 Task: Create a due date automation trigger when advanced on, on the wednesday of the week a card is due add fields with custom field "Resume" set at 11:00 AM.
Action: Mouse moved to (1126, 148)
Screenshot: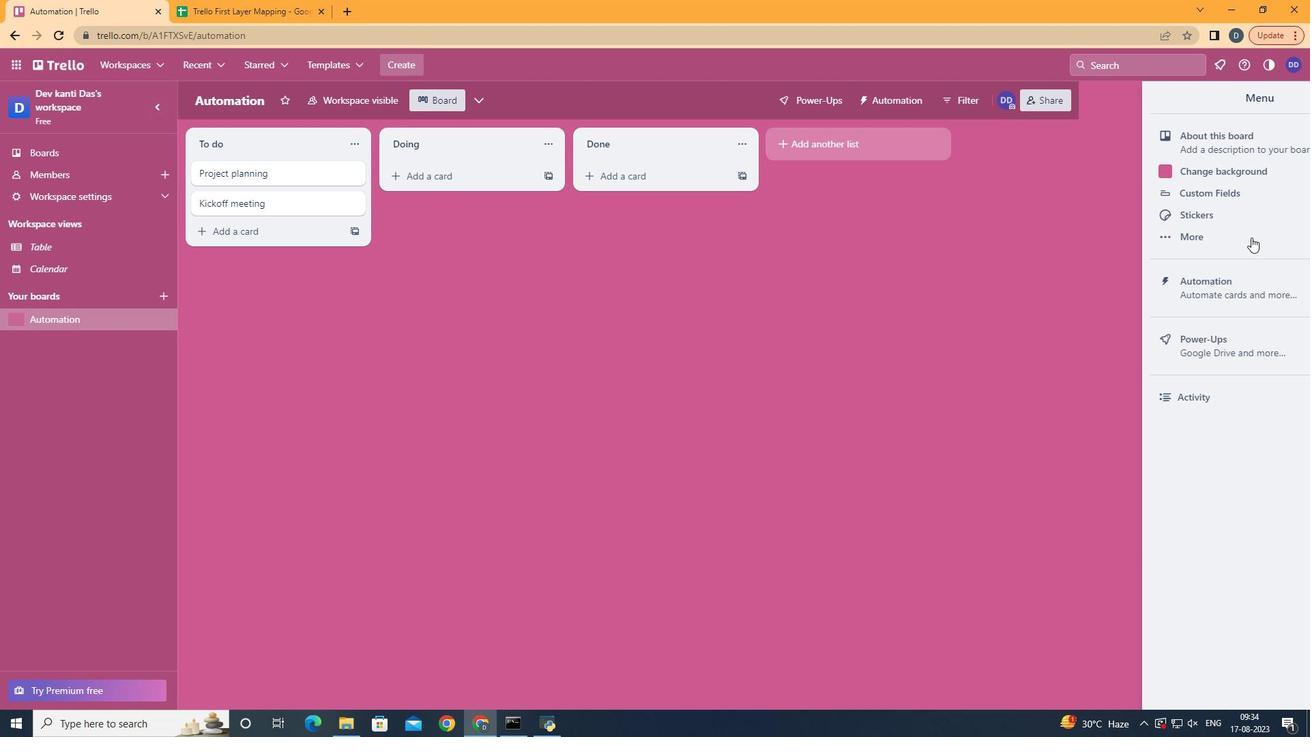 
Action: Mouse pressed left at (1126, 148)
Screenshot: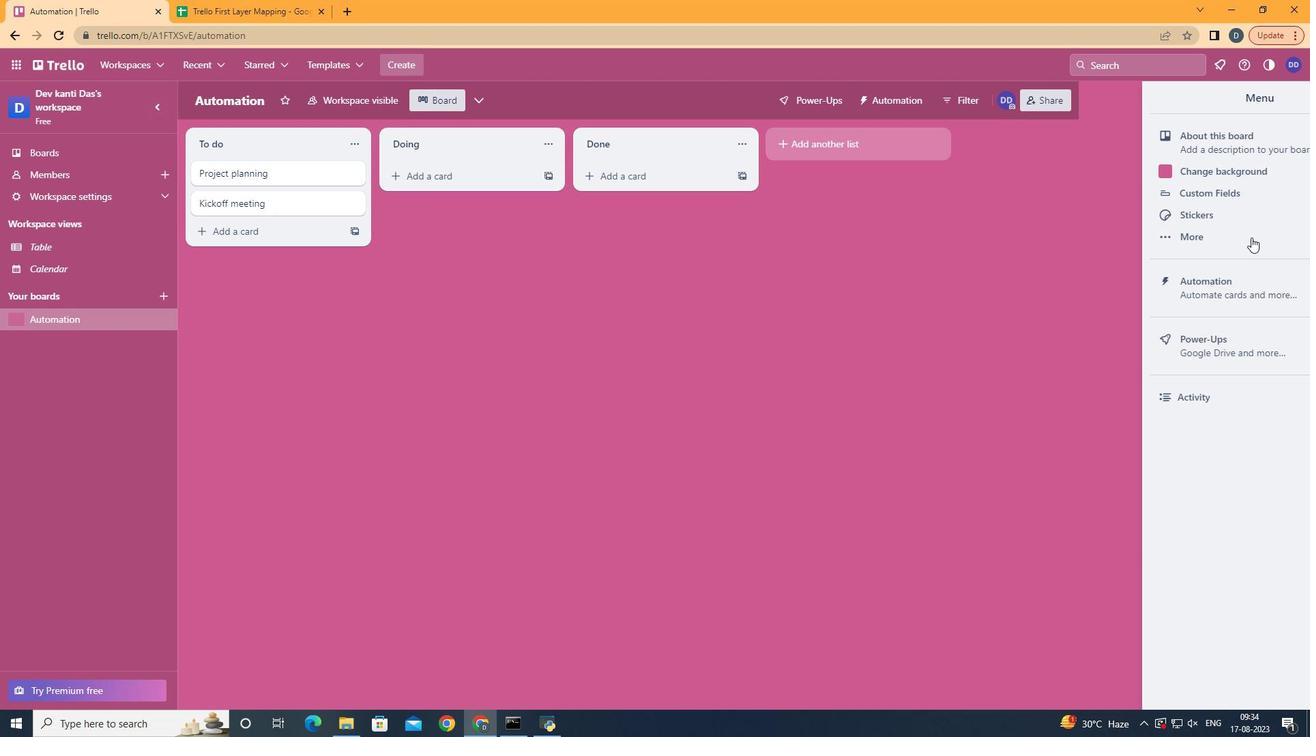 
Action: Mouse moved to (1071, 302)
Screenshot: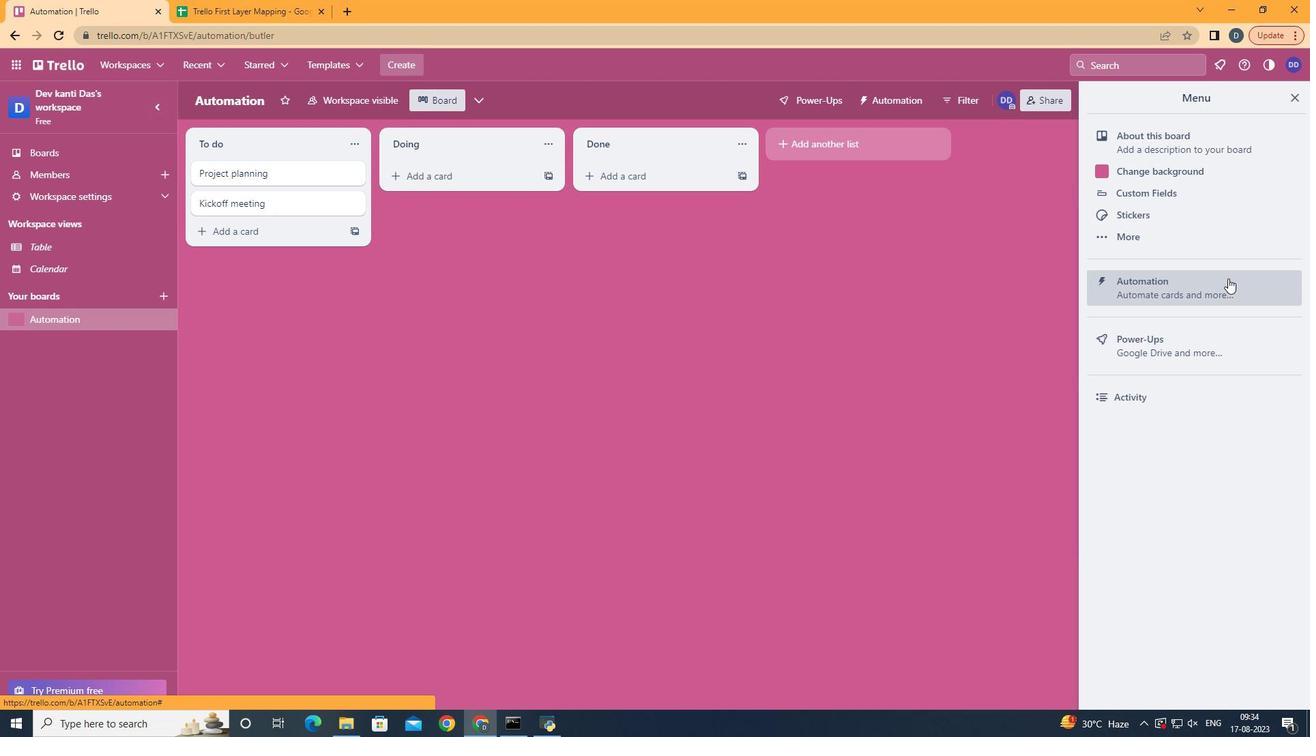 
Action: Mouse pressed left at (1071, 302)
Screenshot: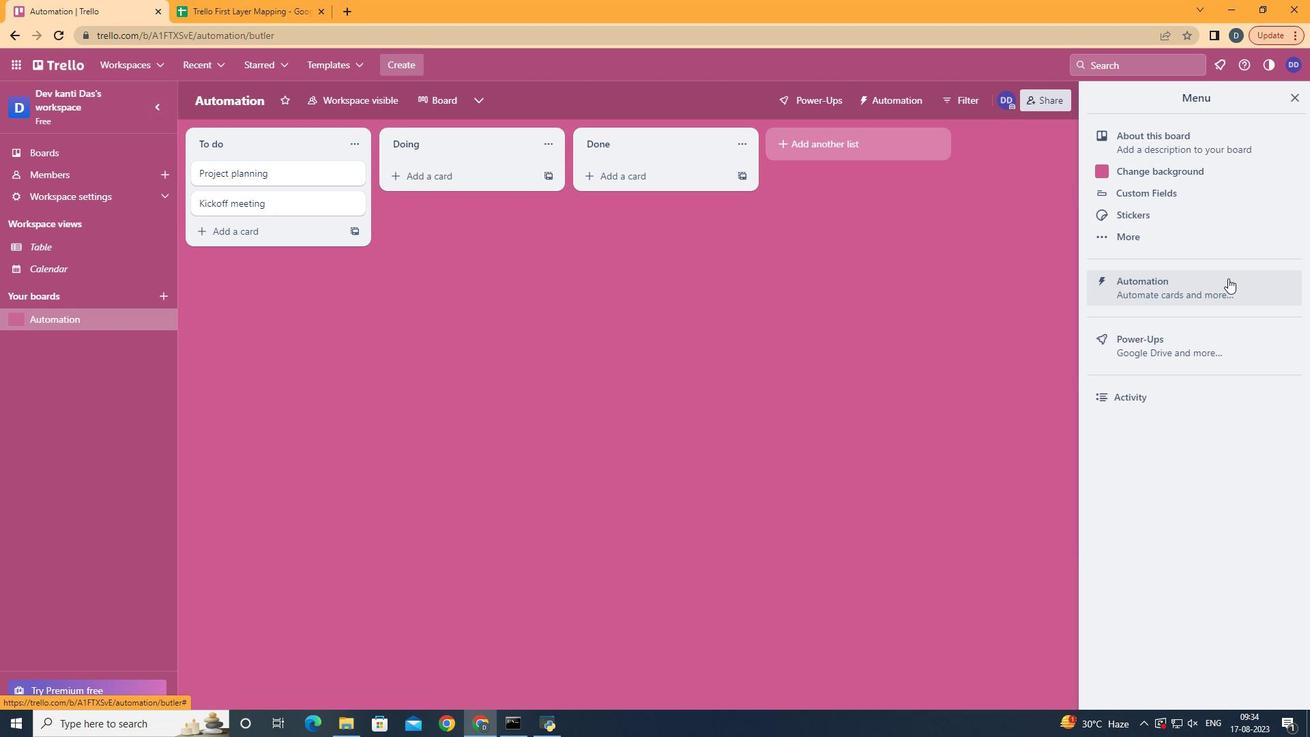 
Action: Mouse moved to (385, 295)
Screenshot: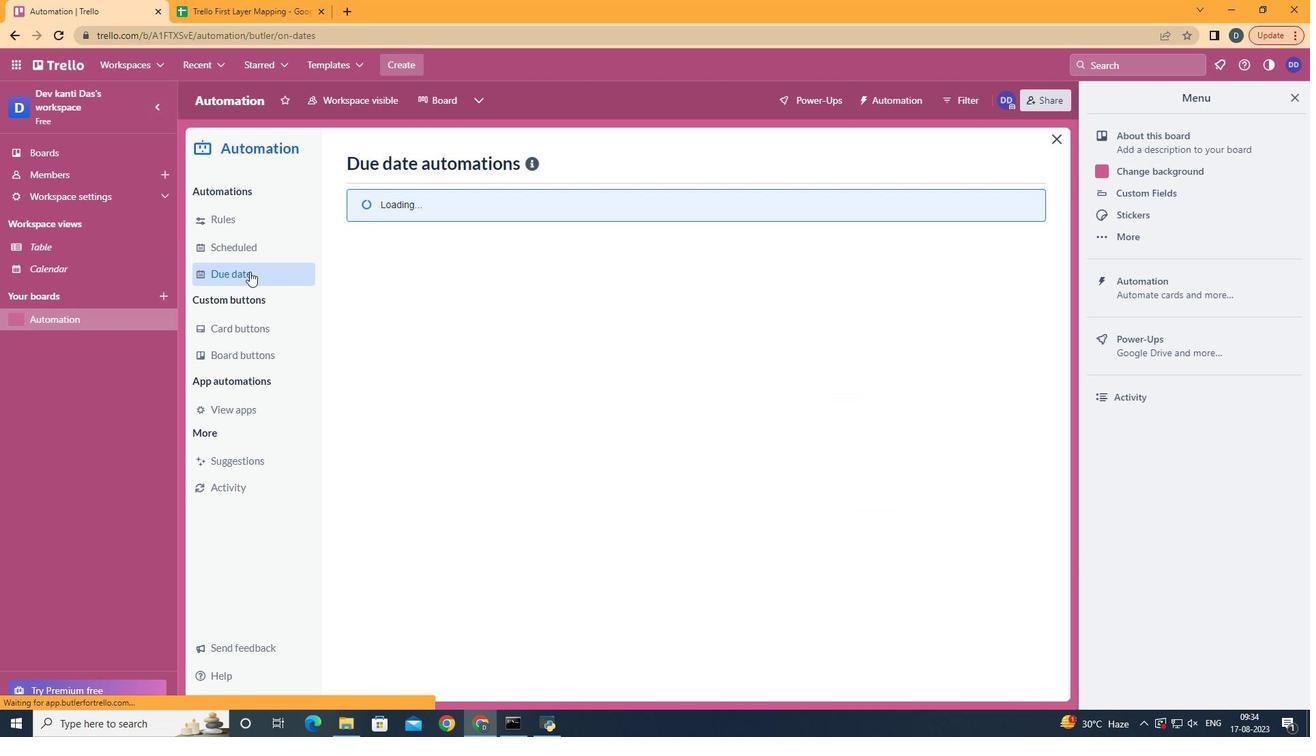 
Action: Mouse pressed left at (385, 295)
Screenshot: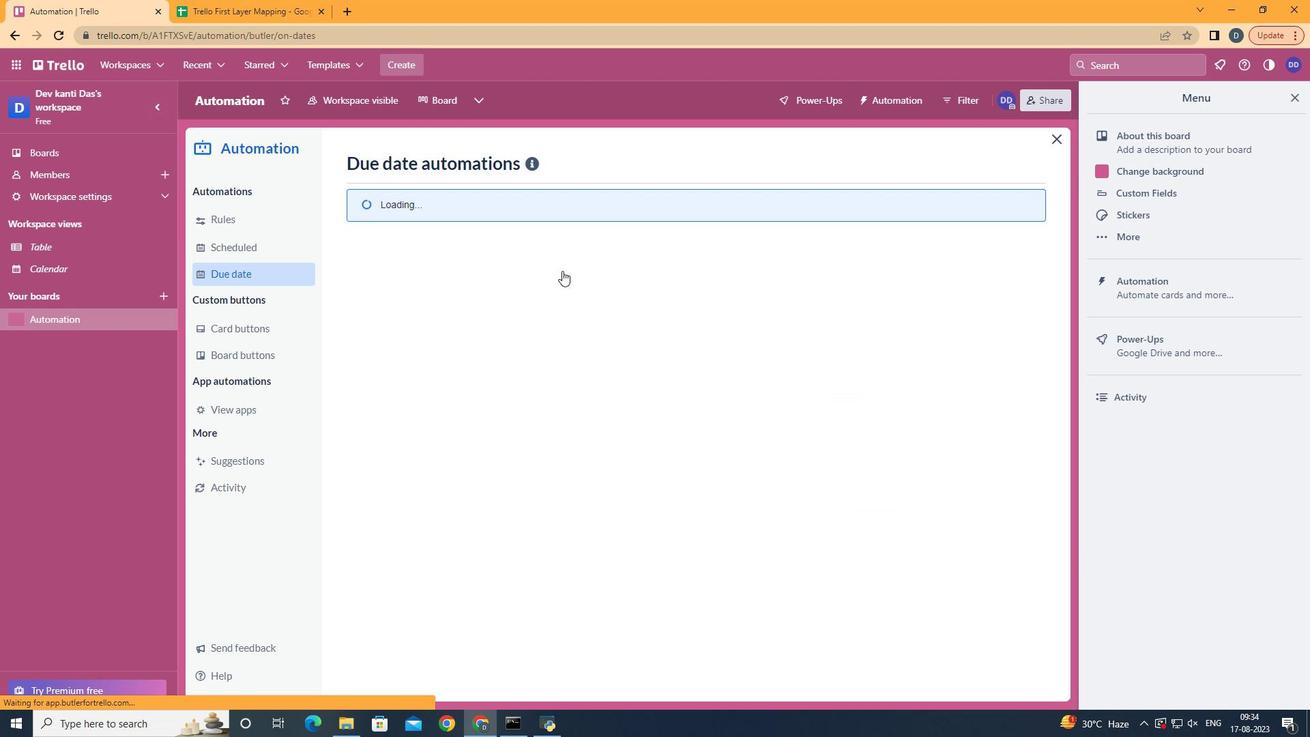 
Action: Mouse moved to (893, 196)
Screenshot: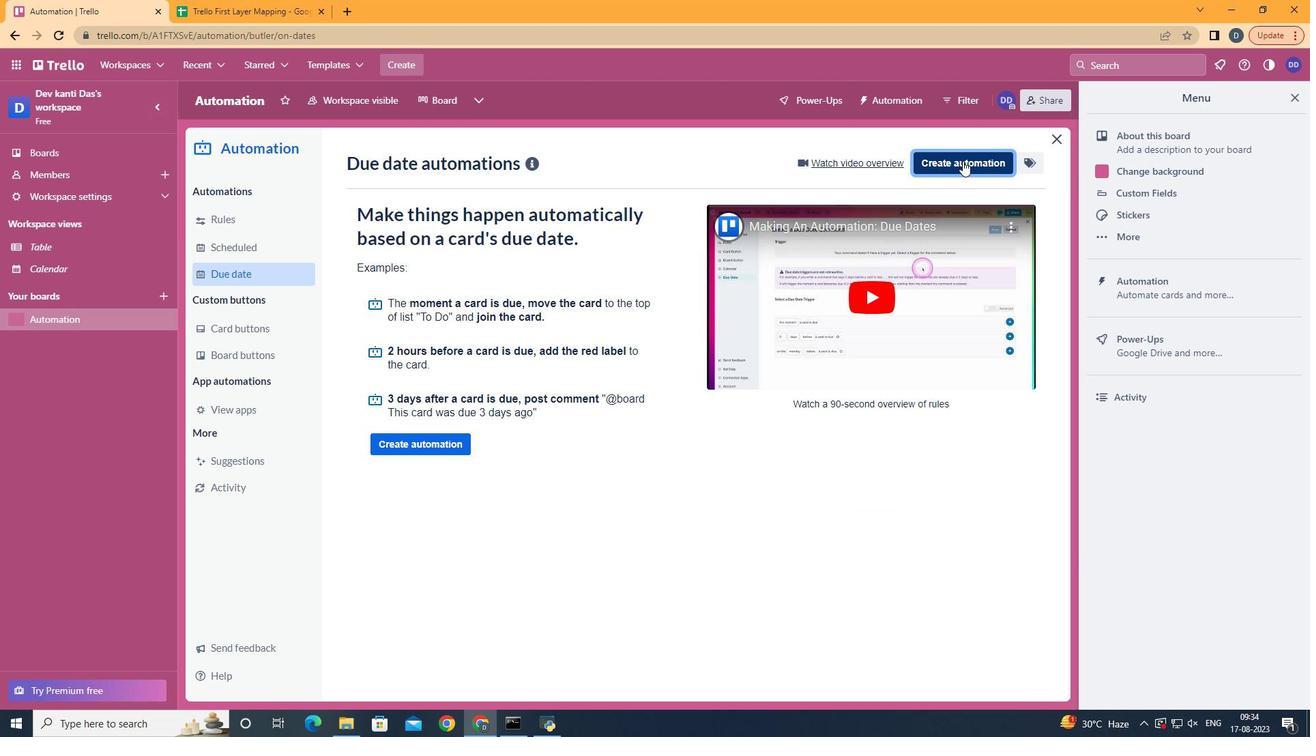 
Action: Mouse pressed left at (893, 196)
Screenshot: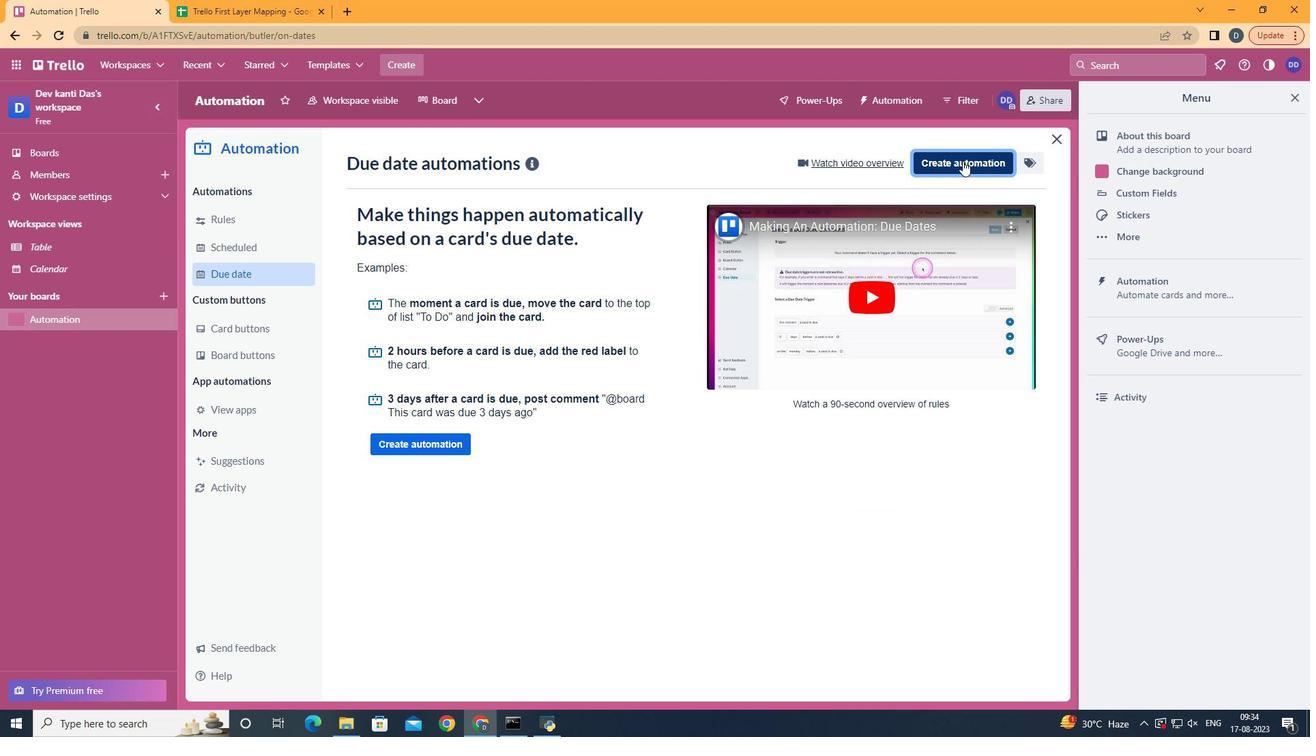 
Action: Mouse moved to (698, 314)
Screenshot: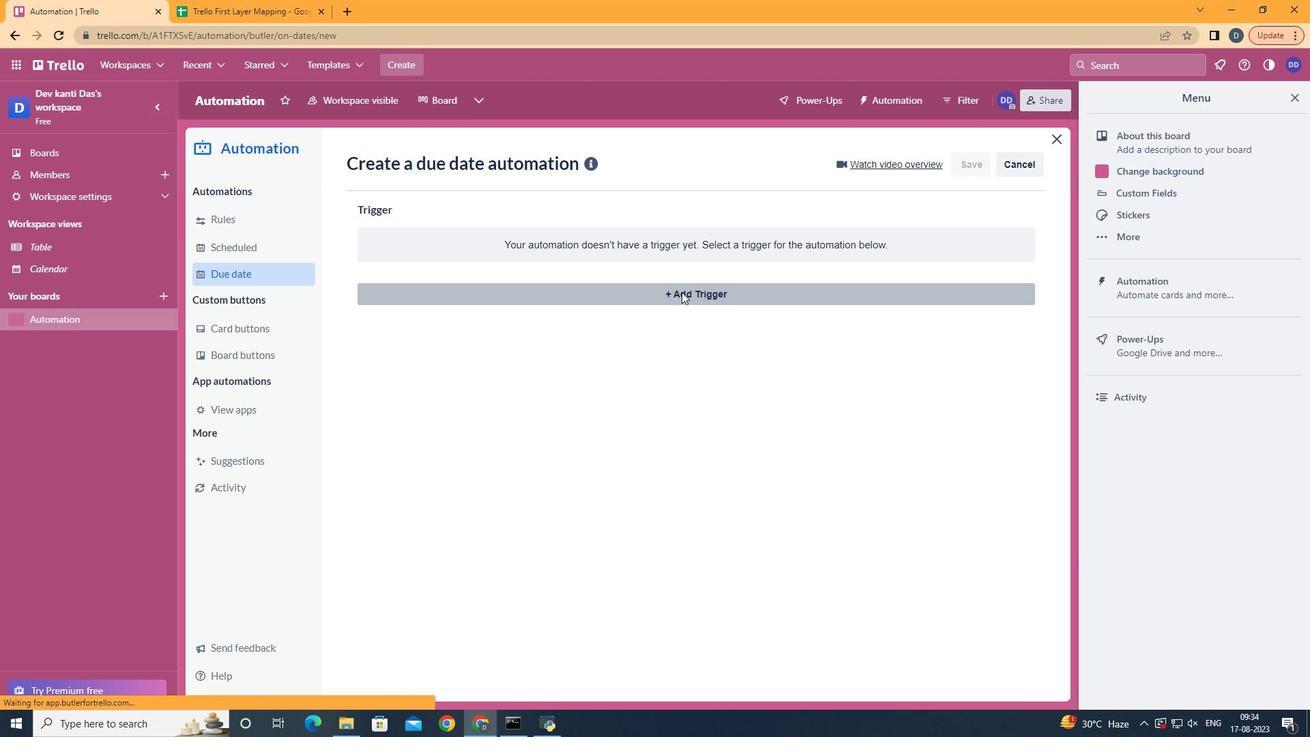 
Action: Mouse pressed left at (698, 314)
Screenshot: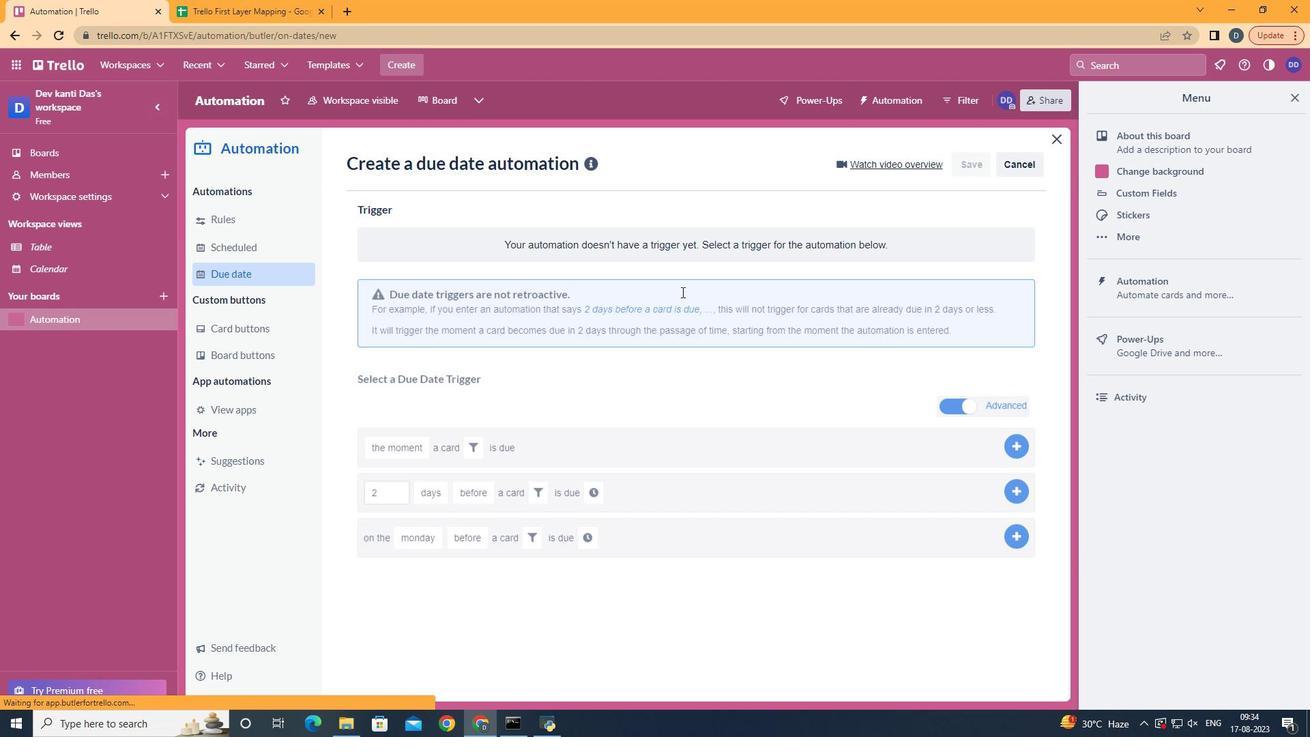 
Action: Mouse moved to (545, 426)
Screenshot: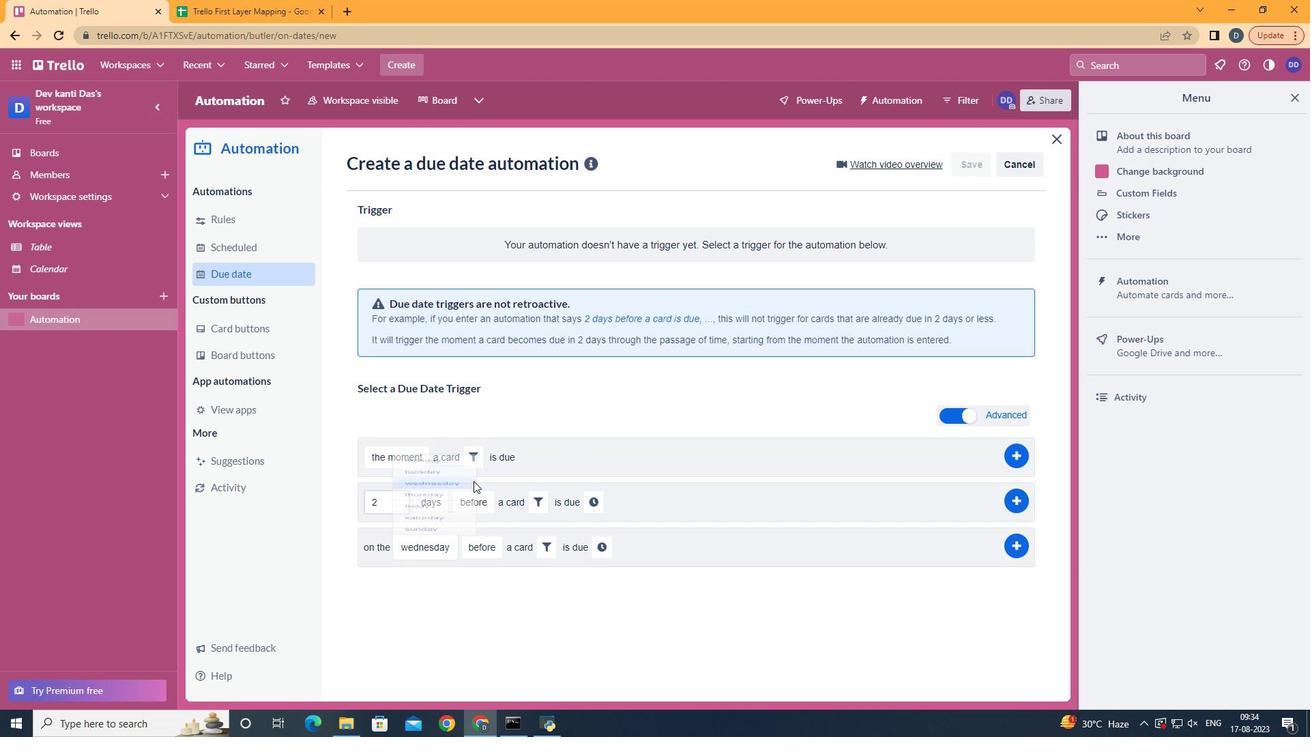 
Action: Mouse pressed left at (545, 426)
Screenshot: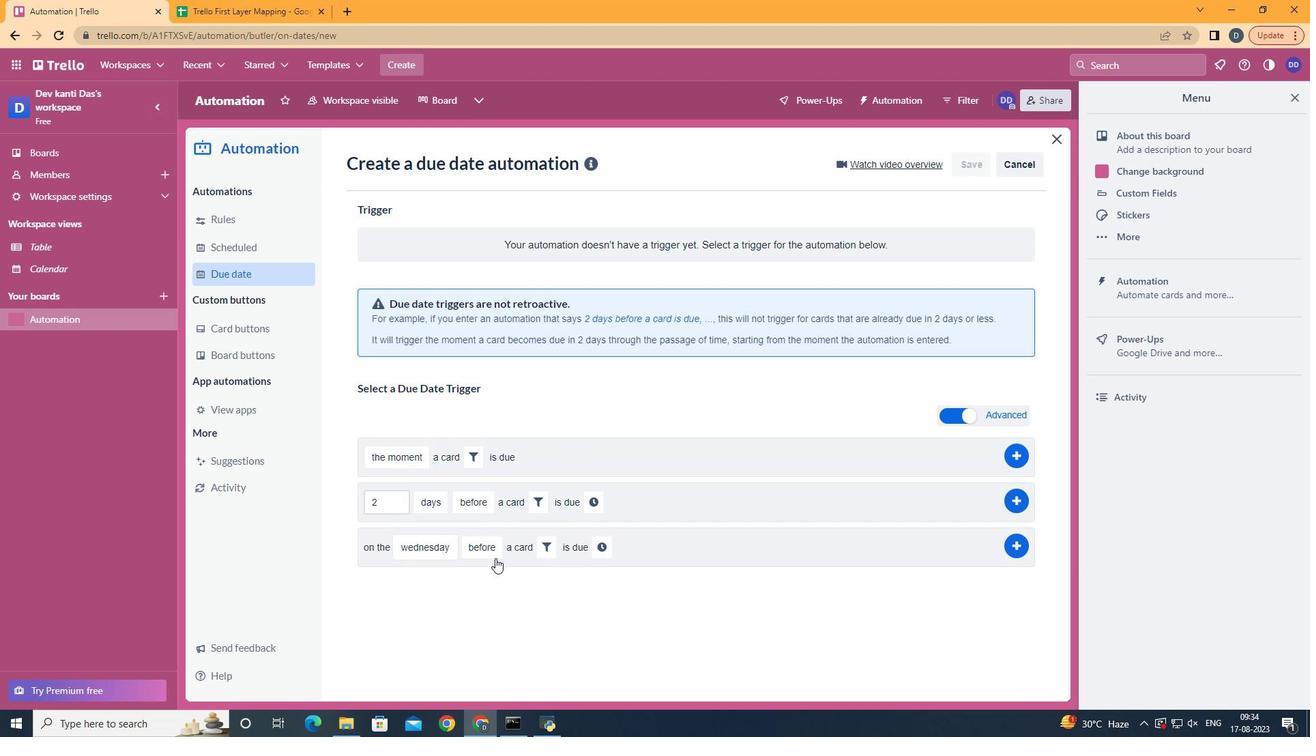 
Action: Mouse moved to (570, 619)
Screenshot: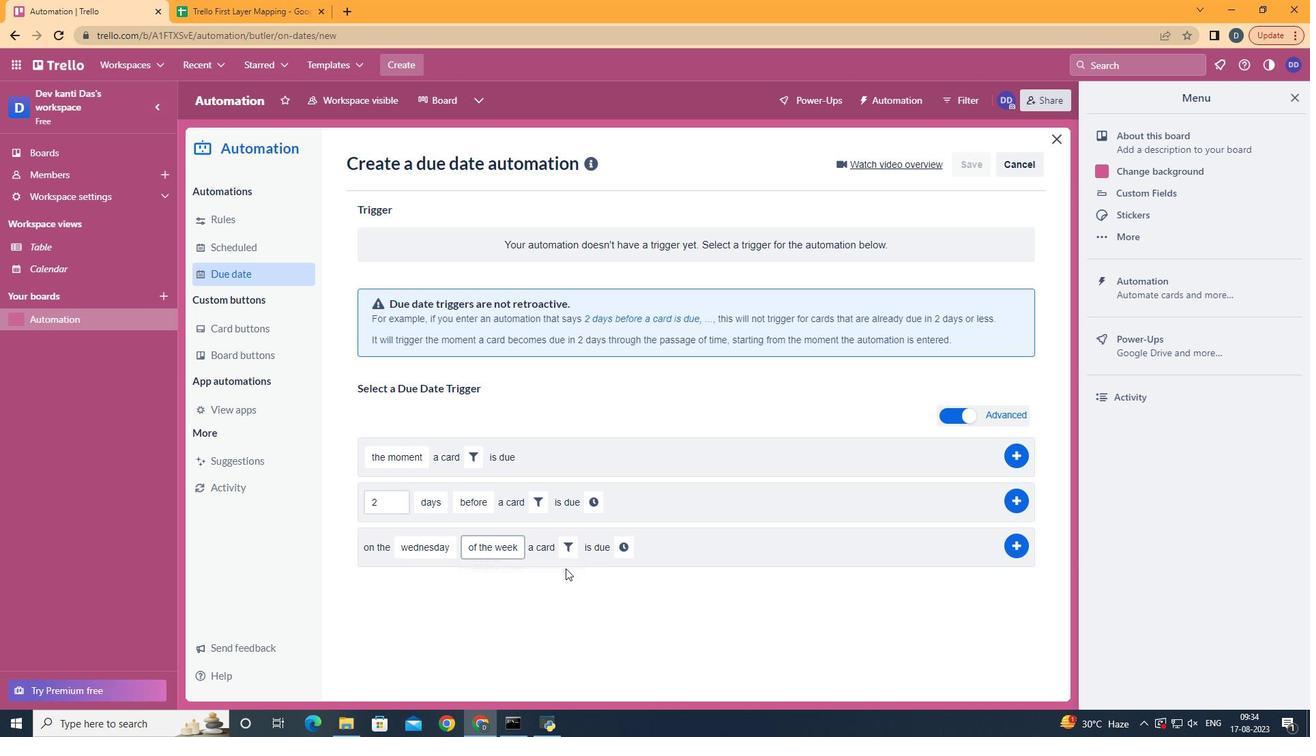 
Action: Mouse pressed left at (570, 619)
Screenshot: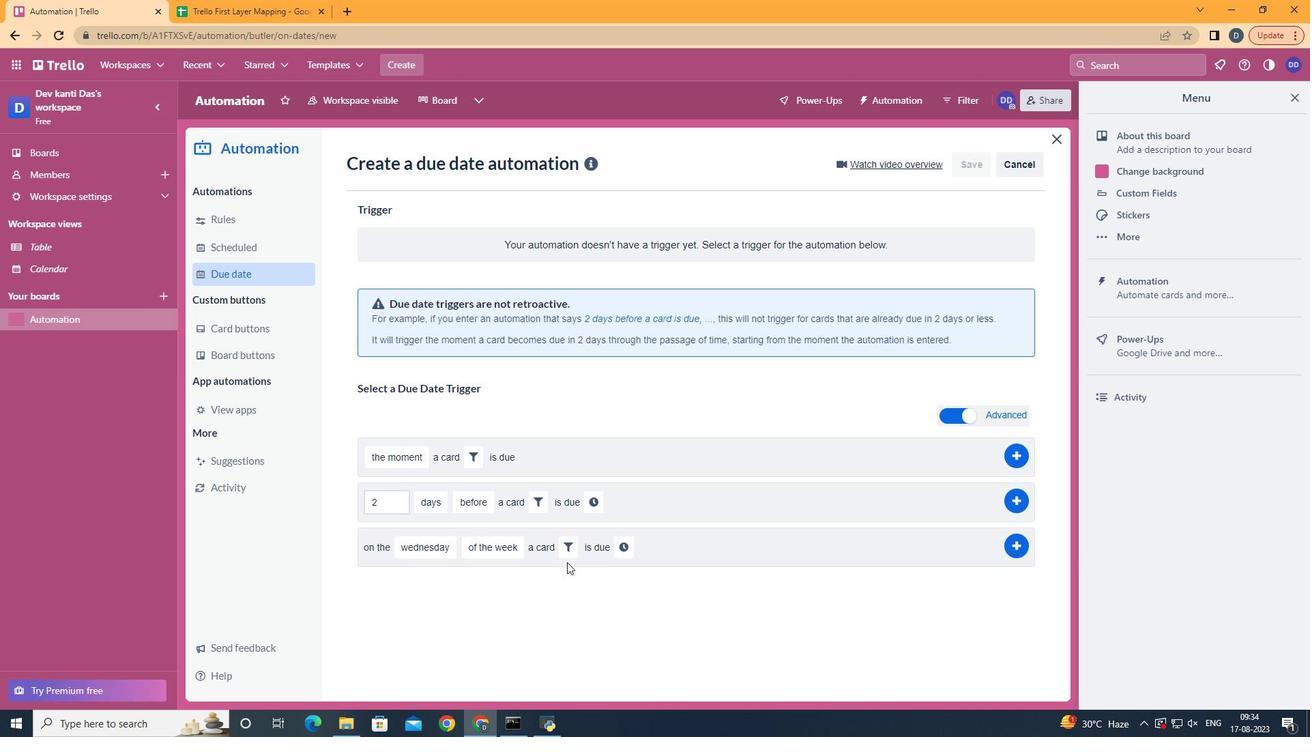 
Action: Mouse moved to (619, 555)
Screenshot: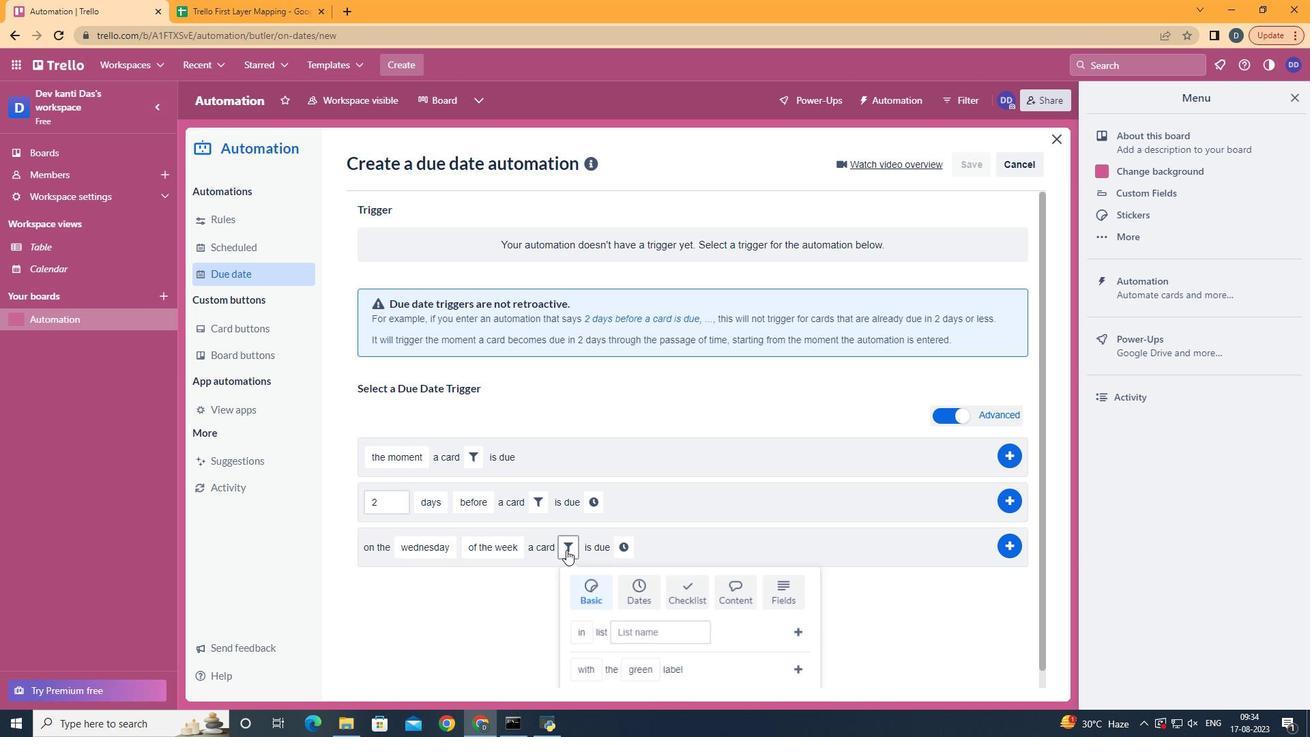 
Action: Mouse pressed left at (619, 555)
Screenshot: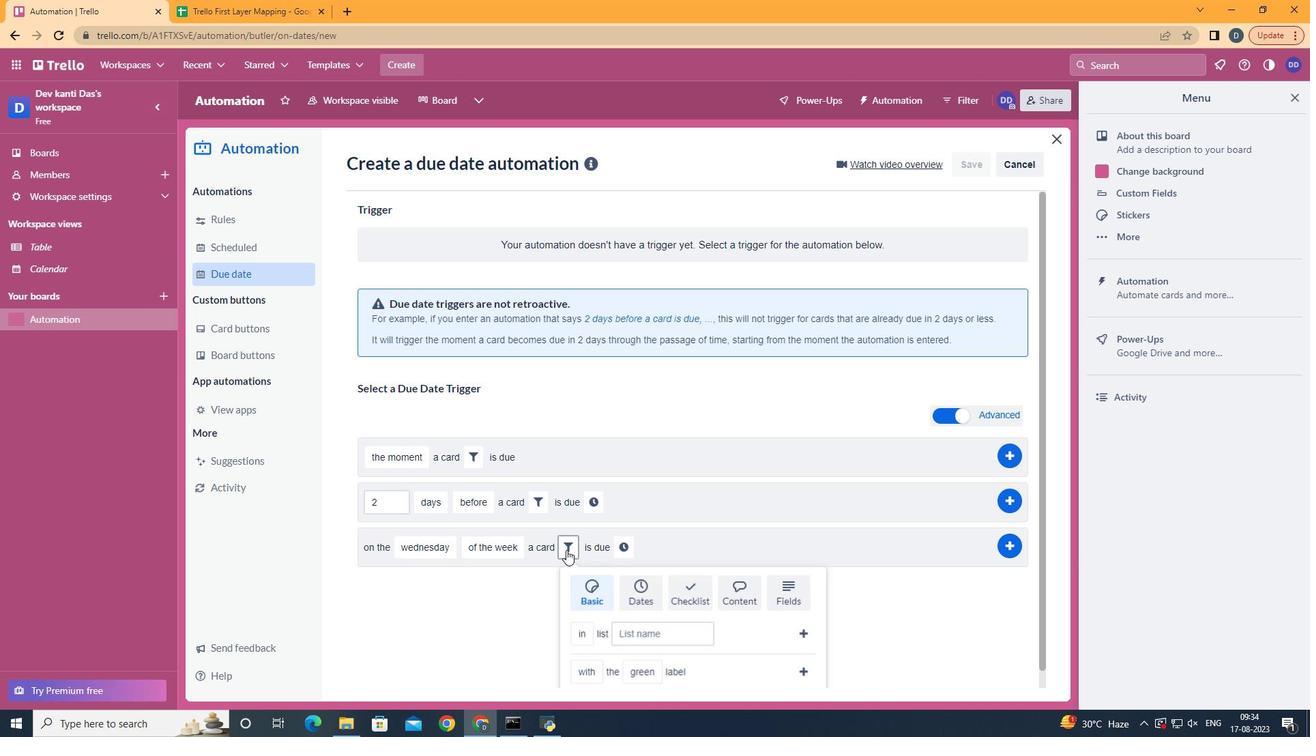
Action: Mouse moved to (763, 579)
Screenshot: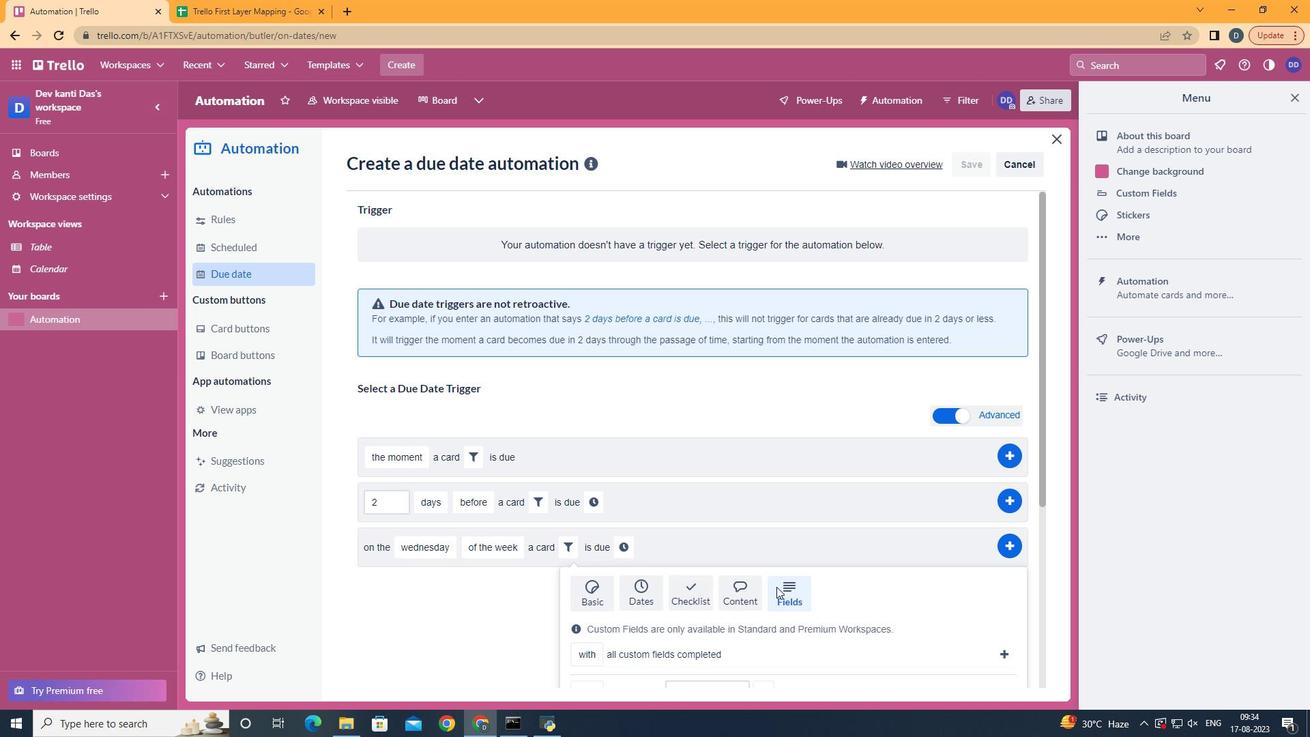 
Action: Mouse pressed left at (763, 579)
Screenshot: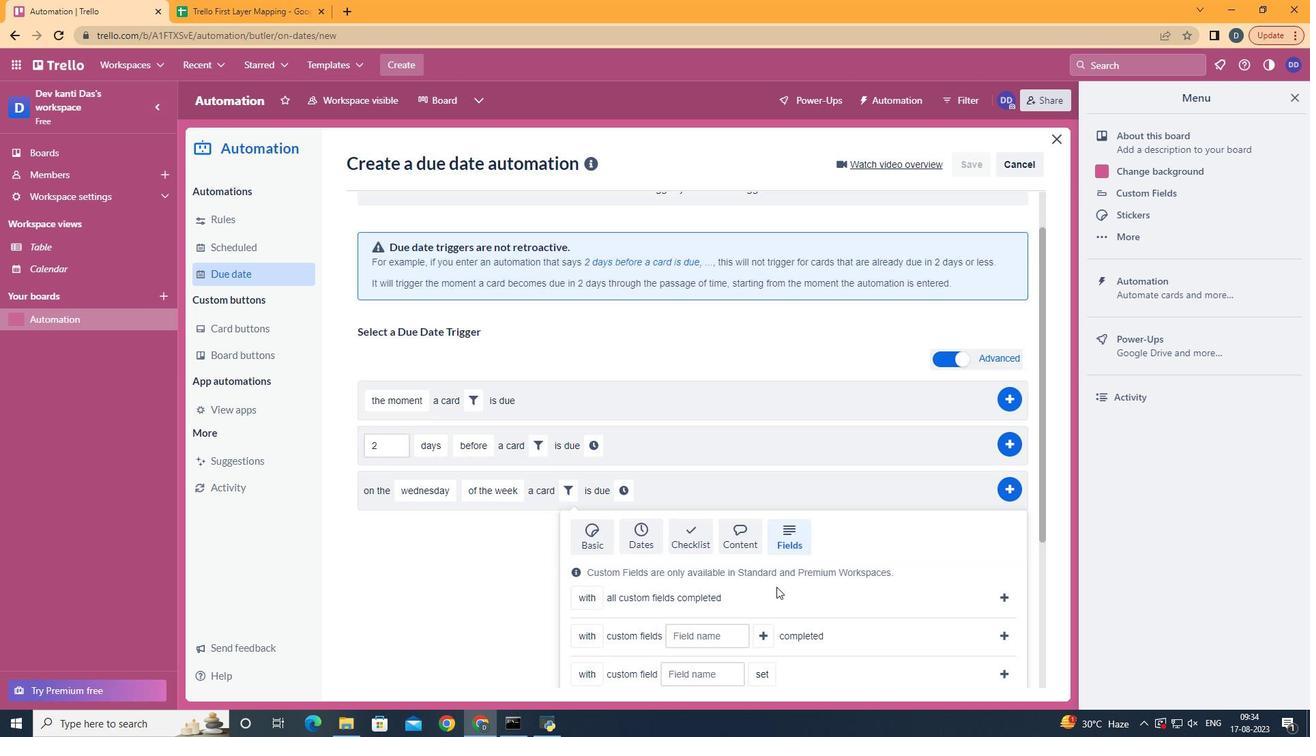 
Action: Mouse moved to (764, 579)
Screenshot: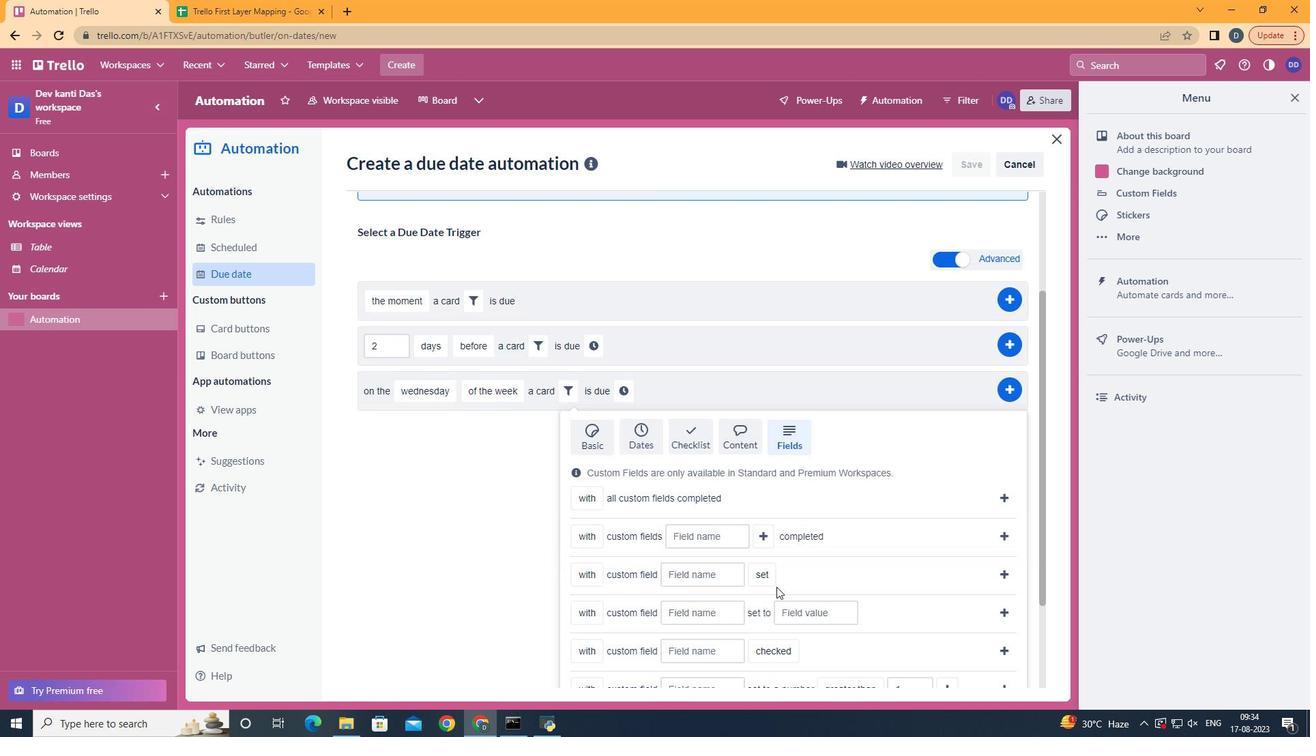 
Action: Mouse scrolled (764, 579) with delta (0, 0)
Screenshot: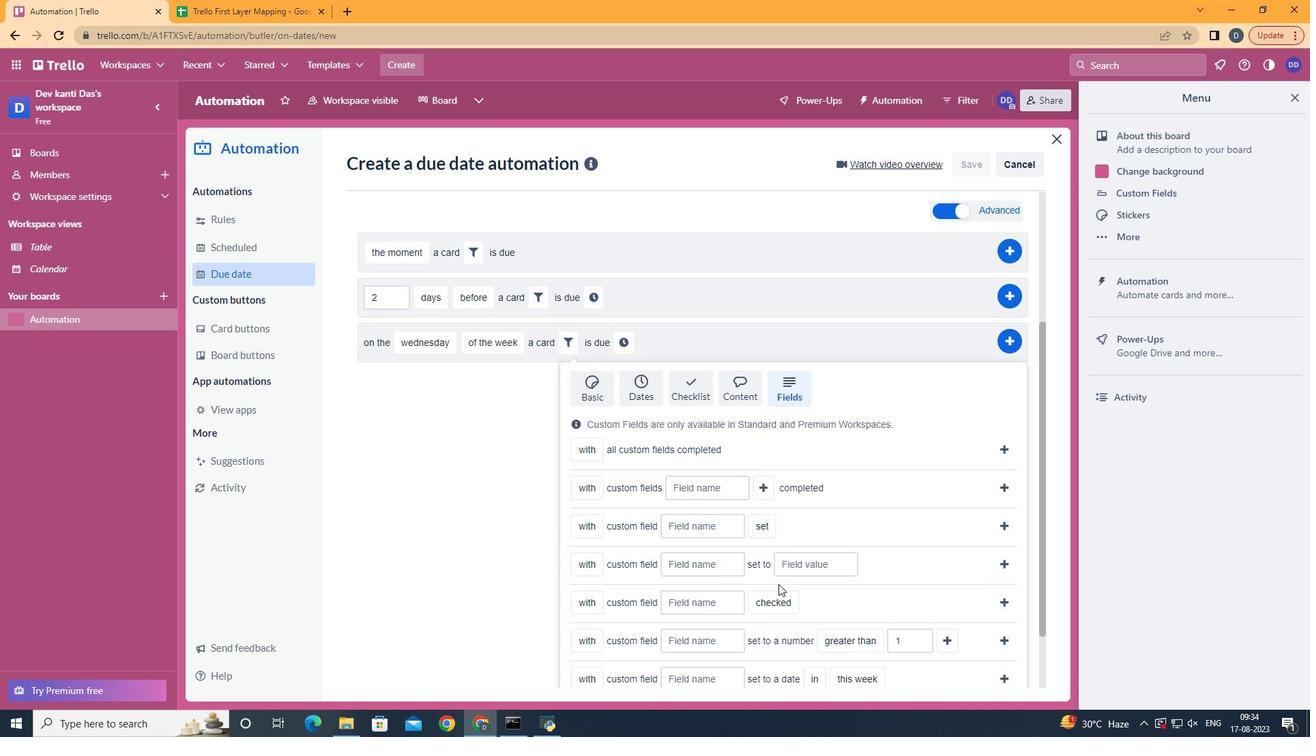 
Action: Mouse scrolled (764, 579) with delta (0, 0)
Screenshot: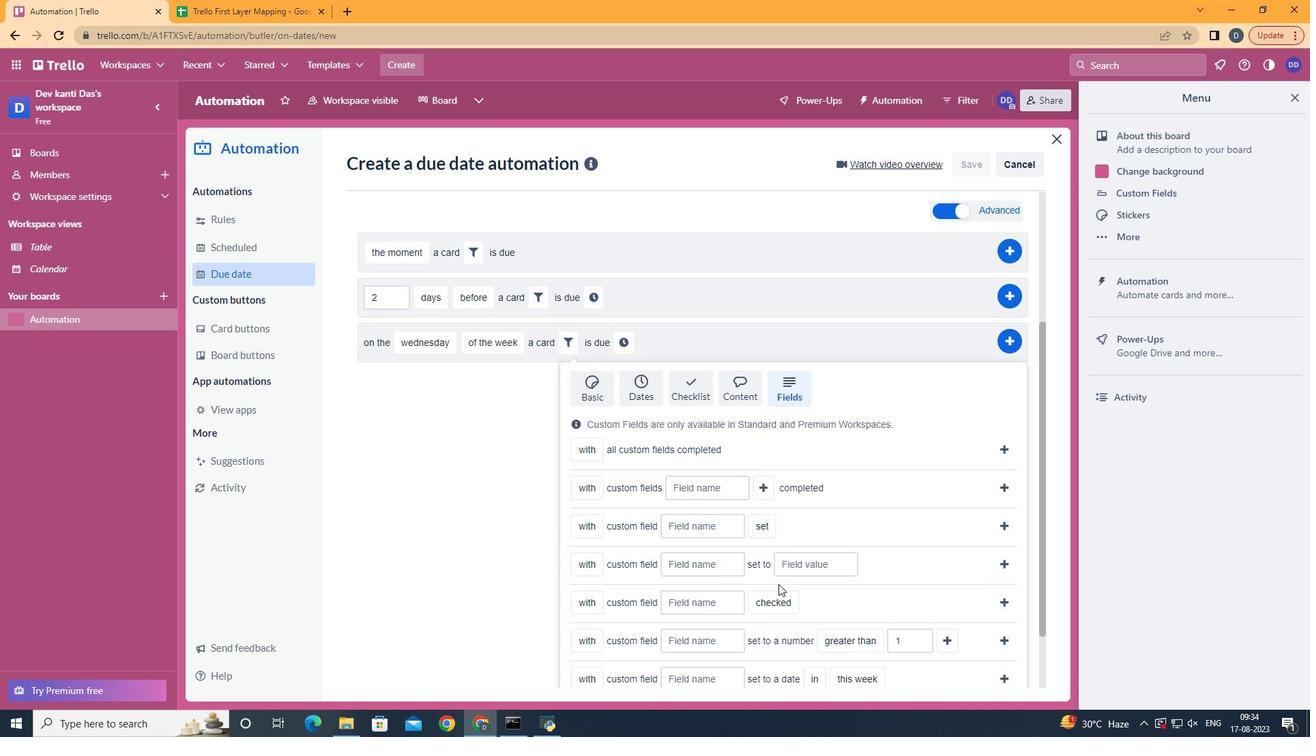
Action: Mouse scrolled (764, 579) with delta (0, 0)
Screenshot: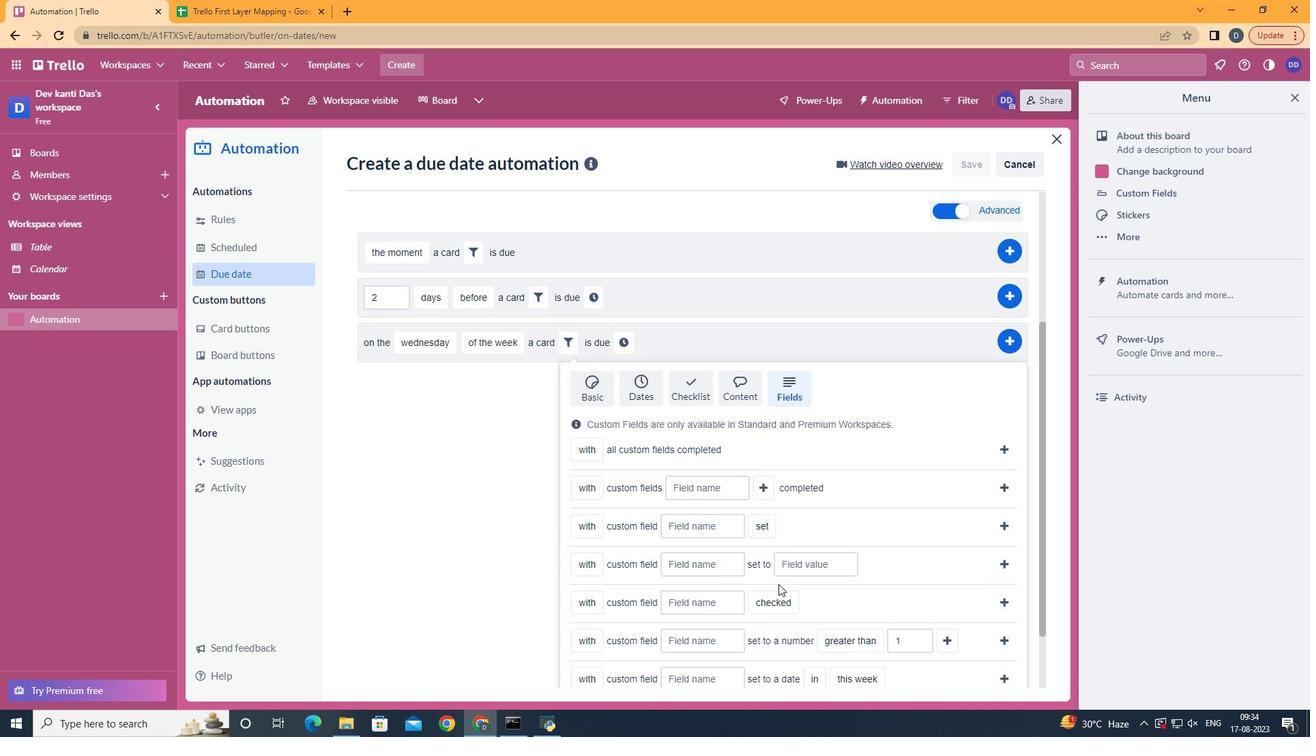
Action: Mouse moved to (701, 522)
Screenshot: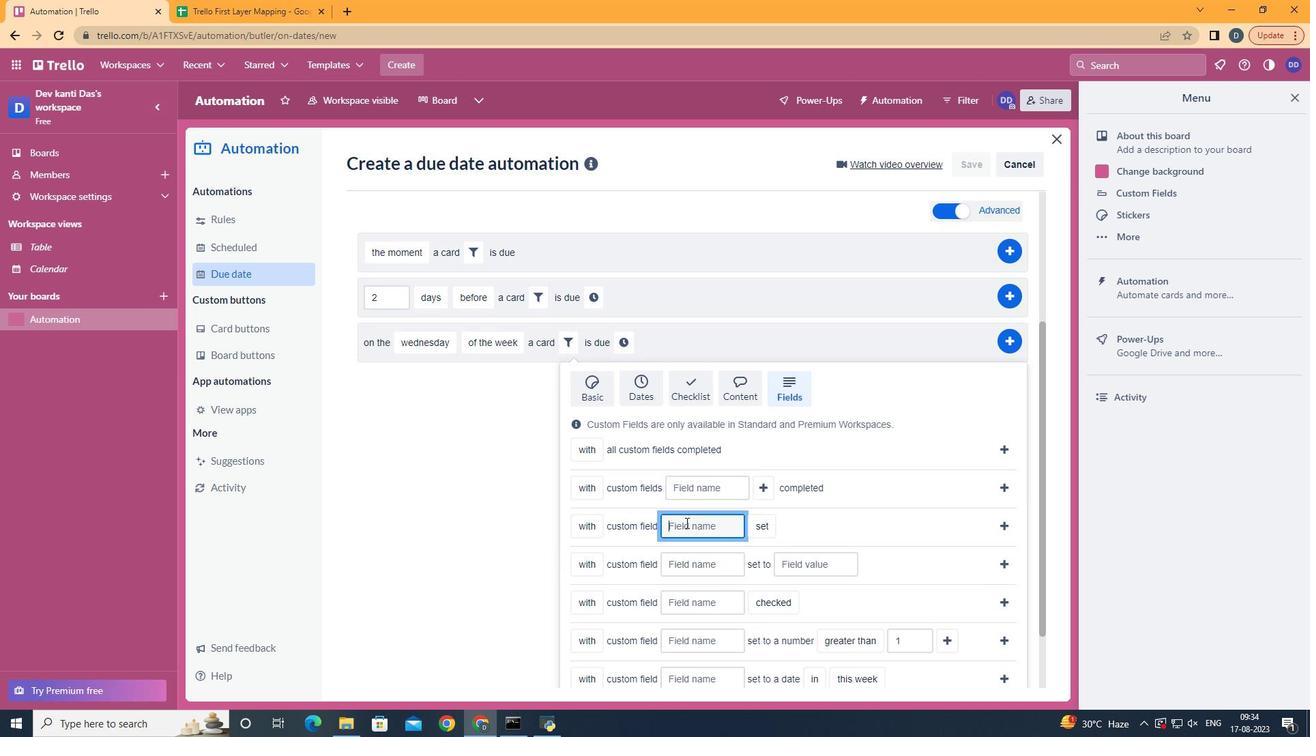 
Action: Mouse pressed left at (701, 522)
Screenshot: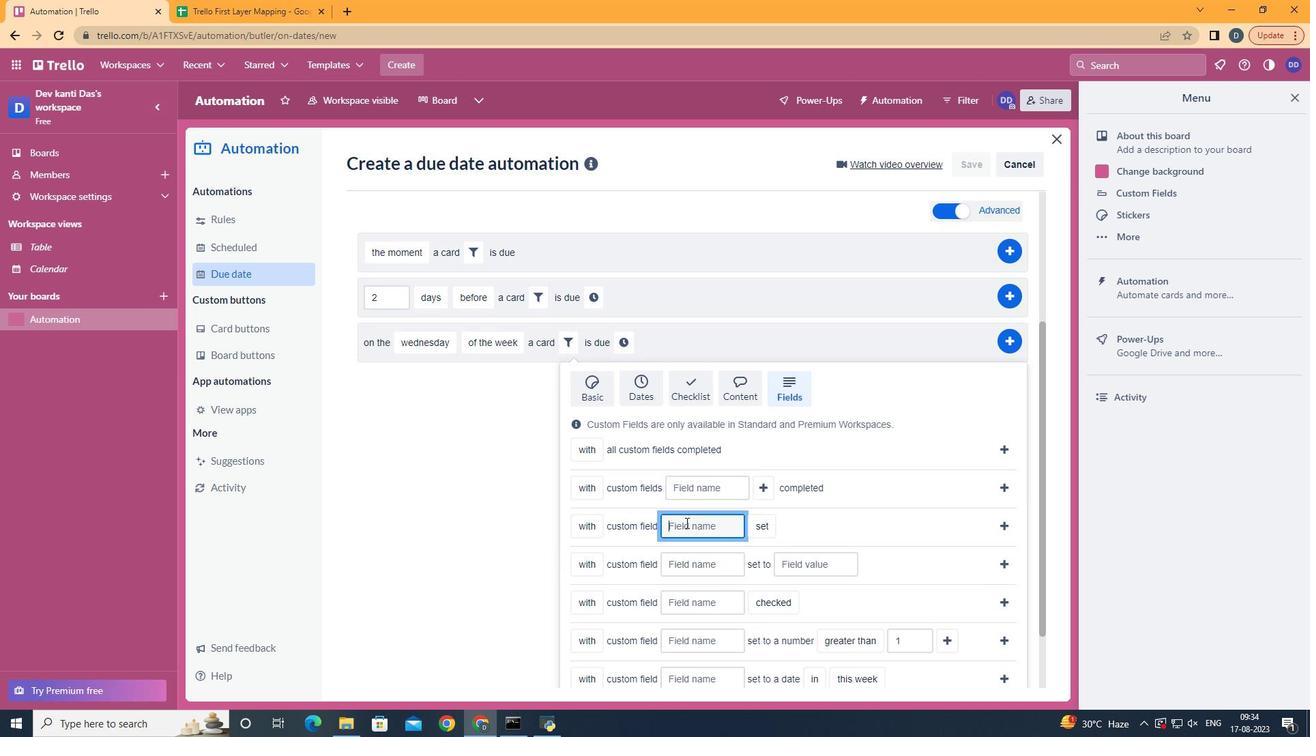 
Action: Key pressed <Key.shift>Resume
Screenshot: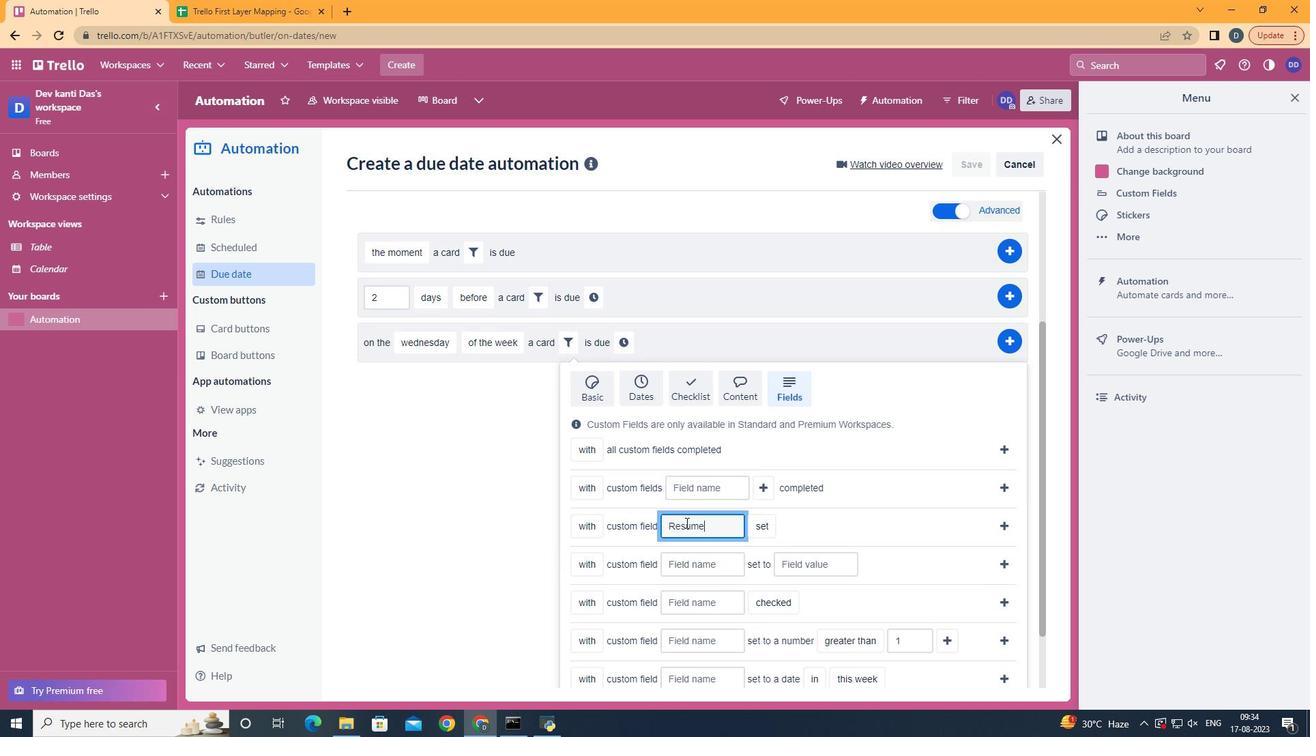 
Action: Mouse moved to (918, 525)
Screenshot: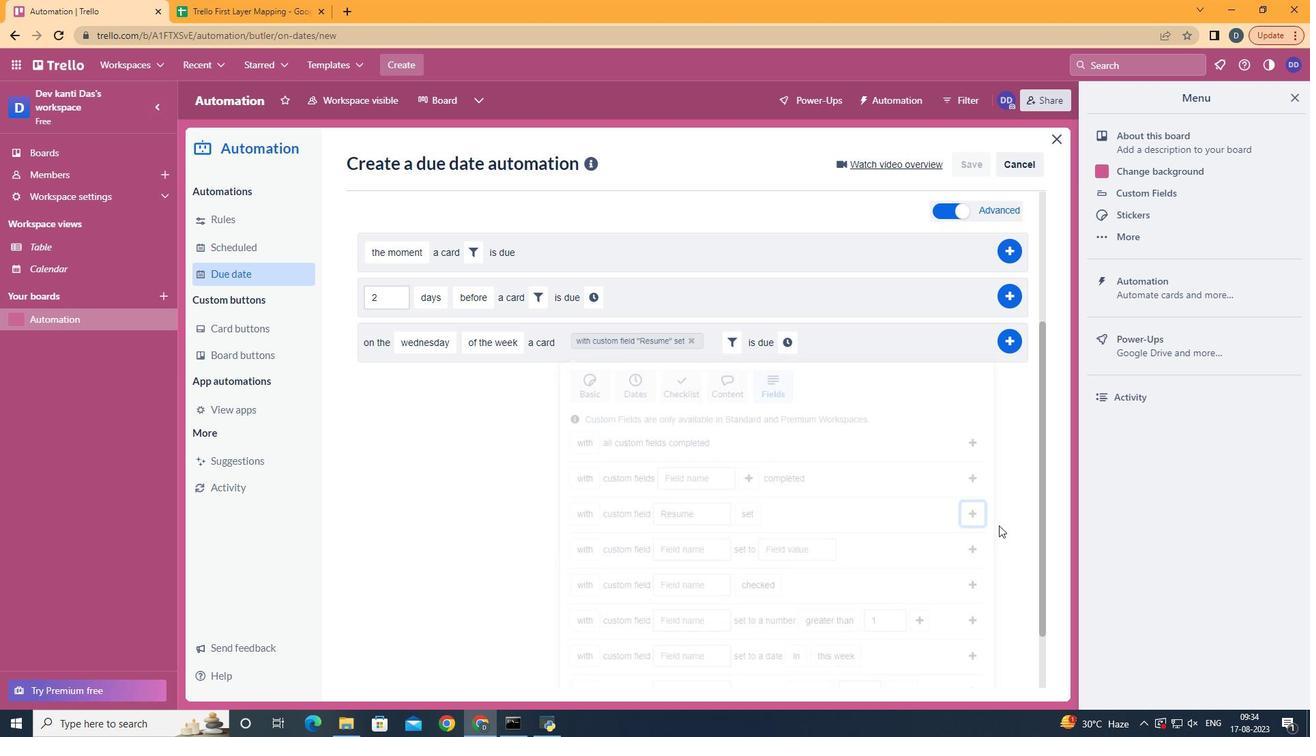 
Action: Mouse pressed left at (918, 525)
Screenshot: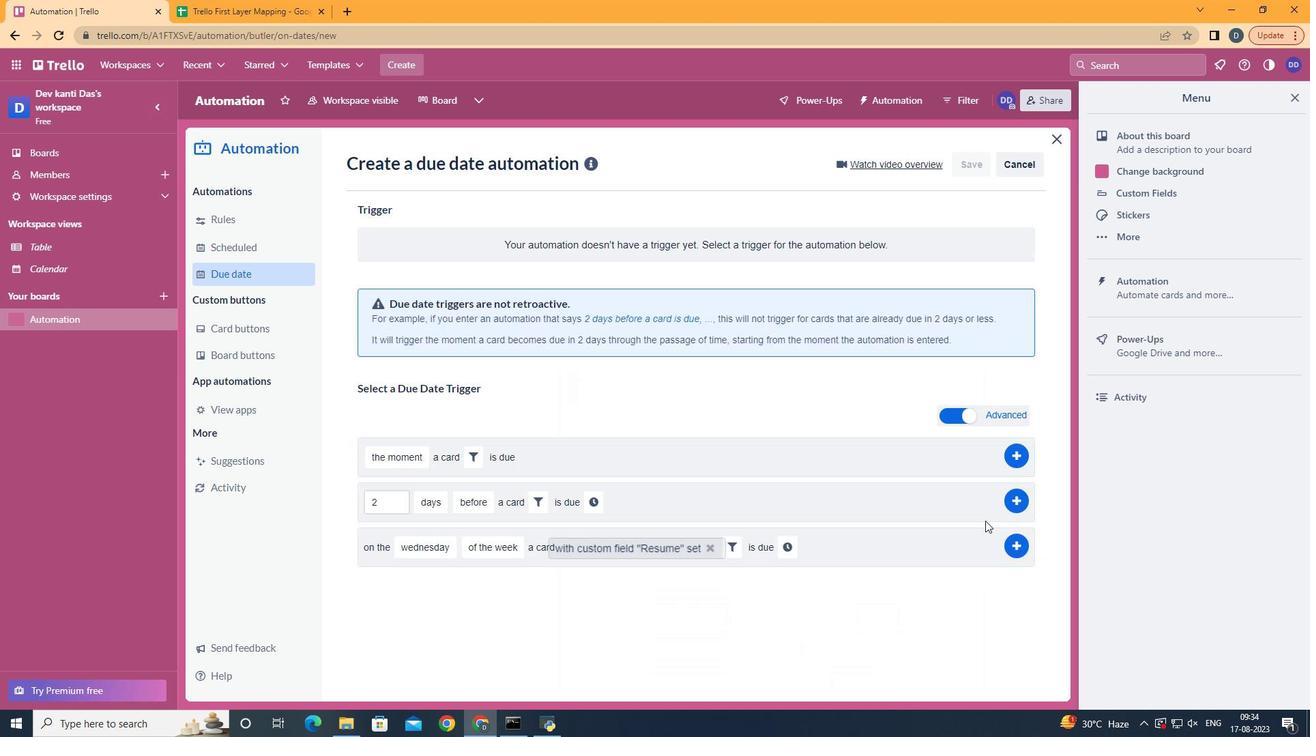 
Action: Mouse moved to (767, 550)
Screenshot: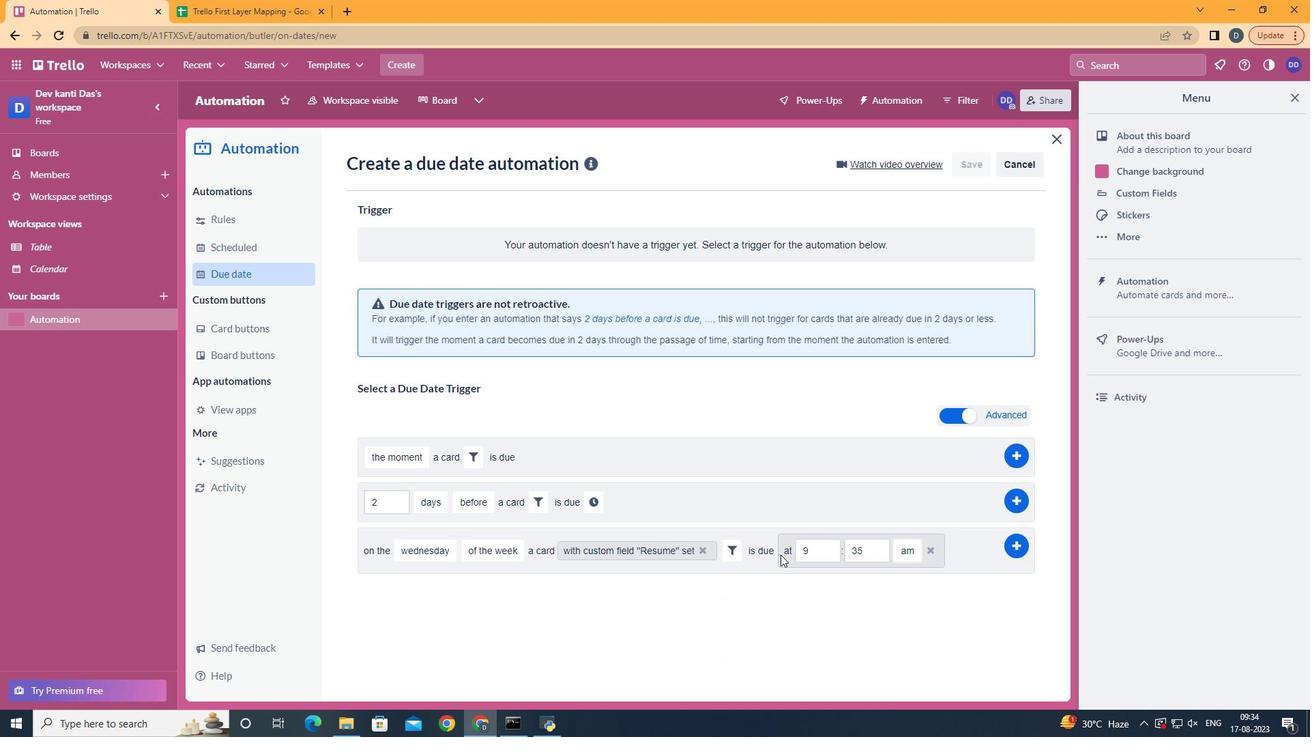 
Action: Mouse pressed left at (767, 550)
Screenshot: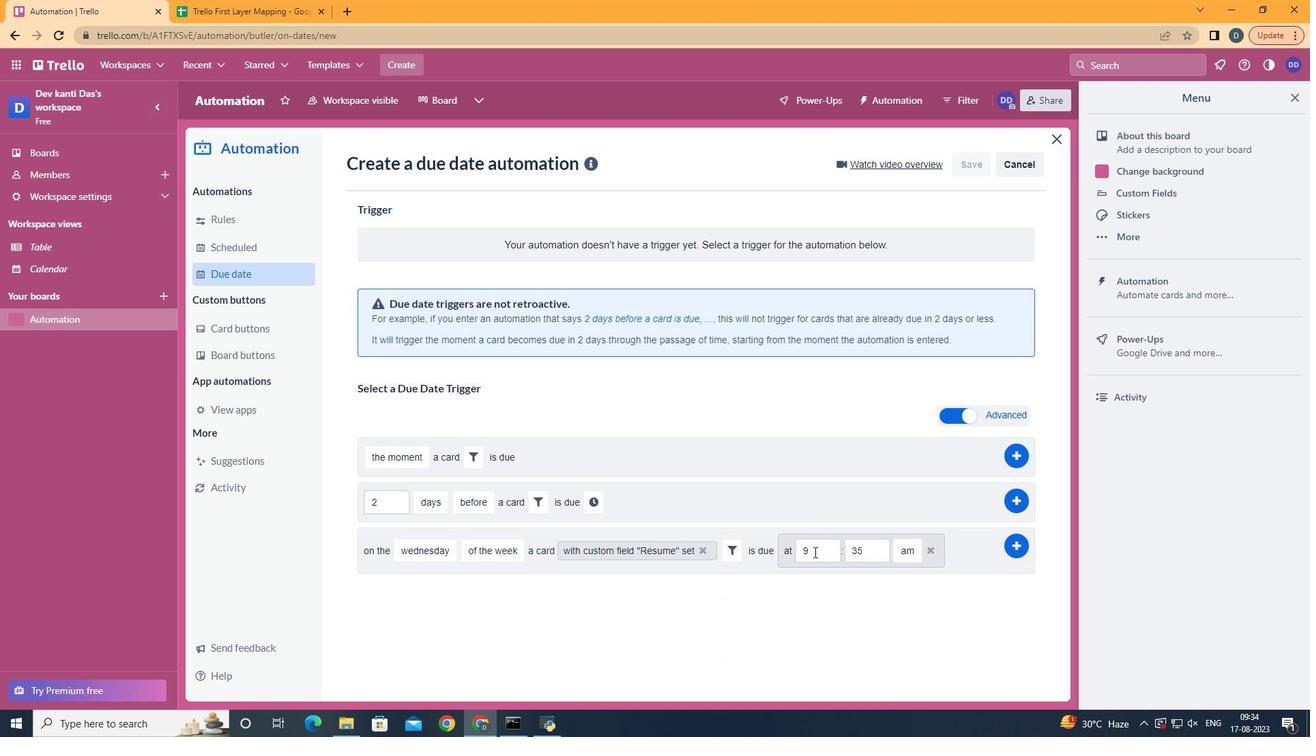 
Action: Mouse moved to (793, 548)
Screenshot: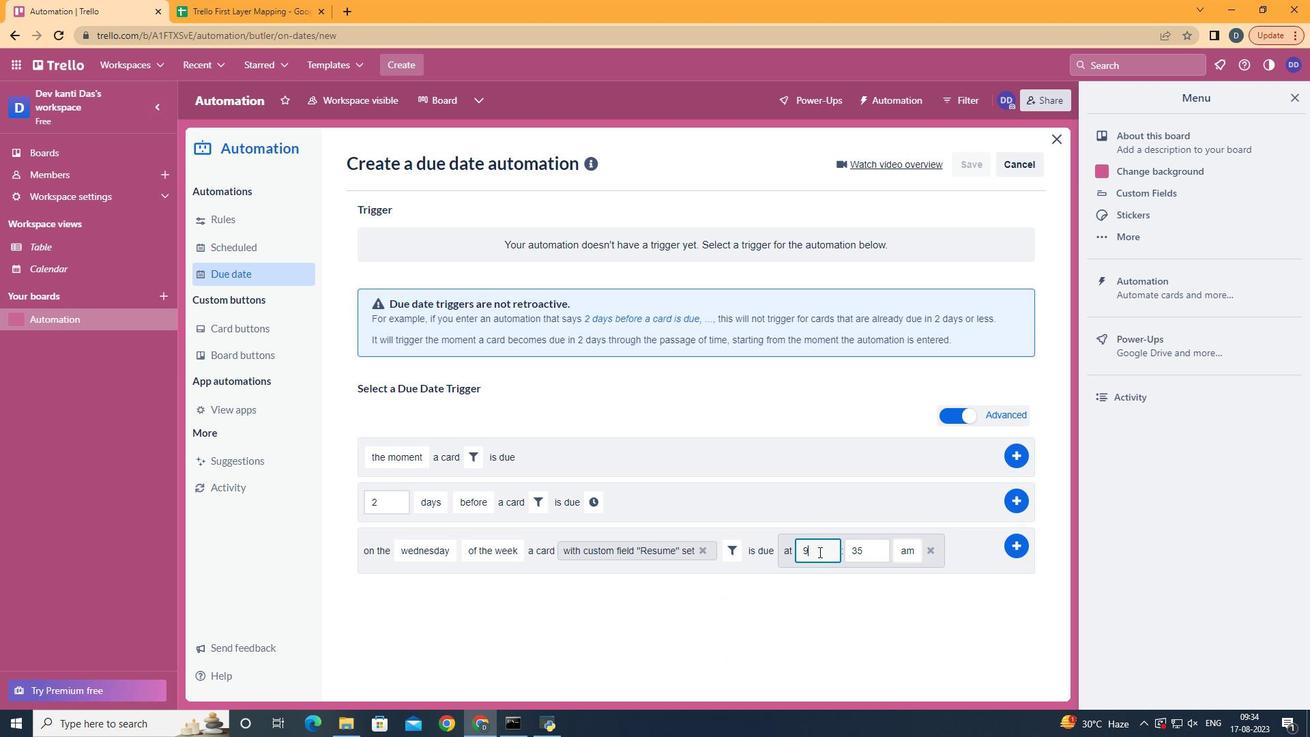
Action: Mouse pressed left at (793, 548)
Screenshot: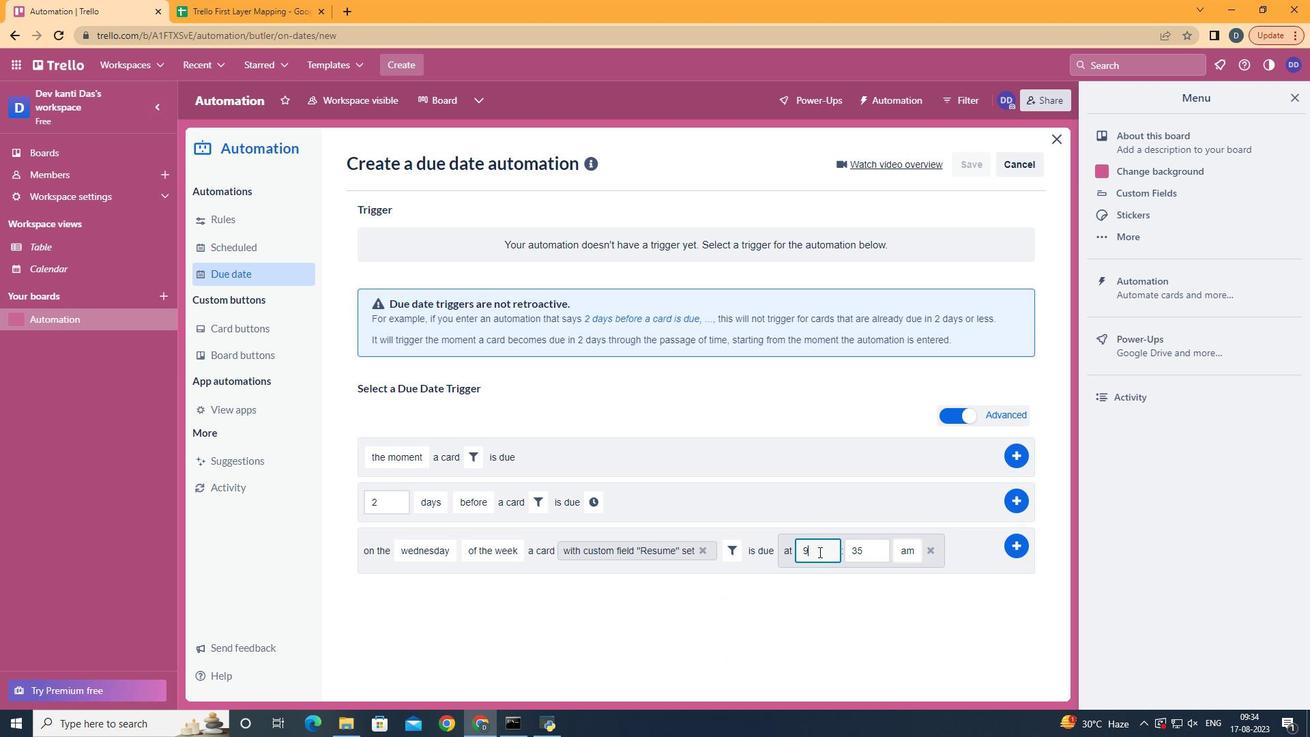 
Action: Key pressed <Key.backspace>11
Screenshot: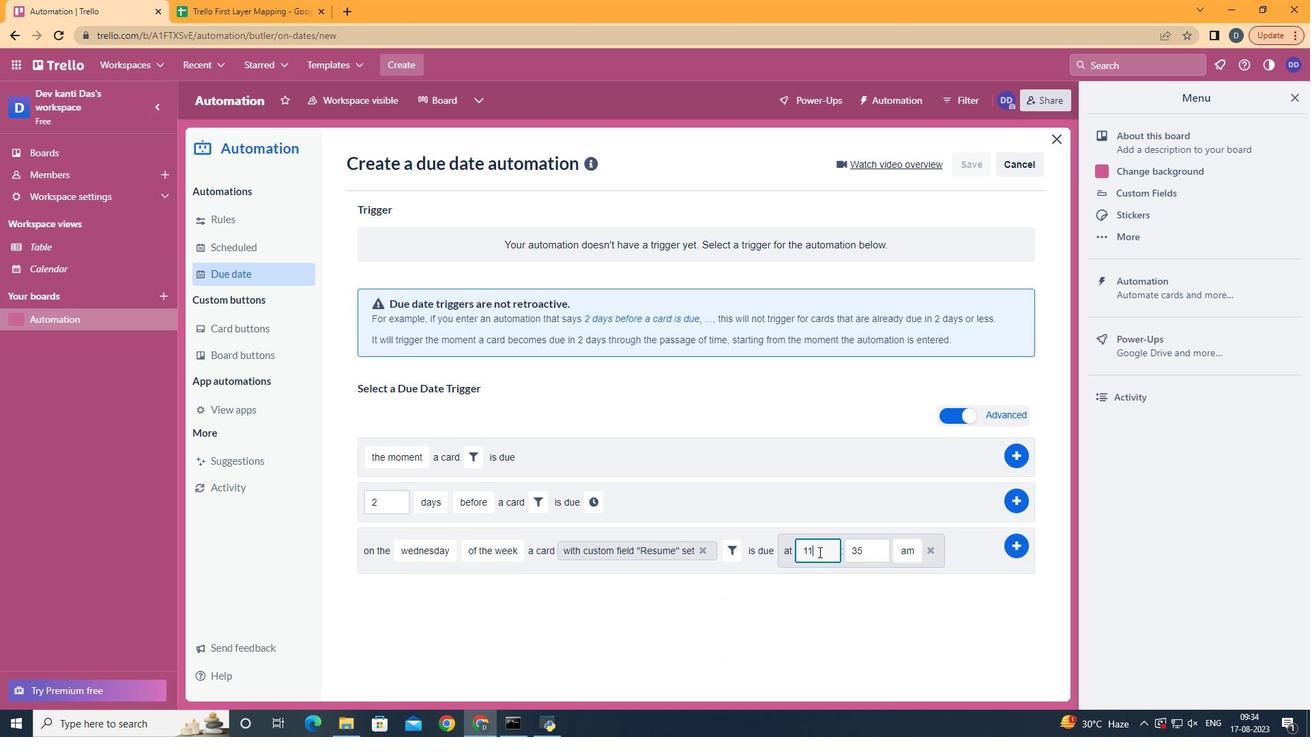 
Action: Mouse moved to (836, 556)
Screenshot: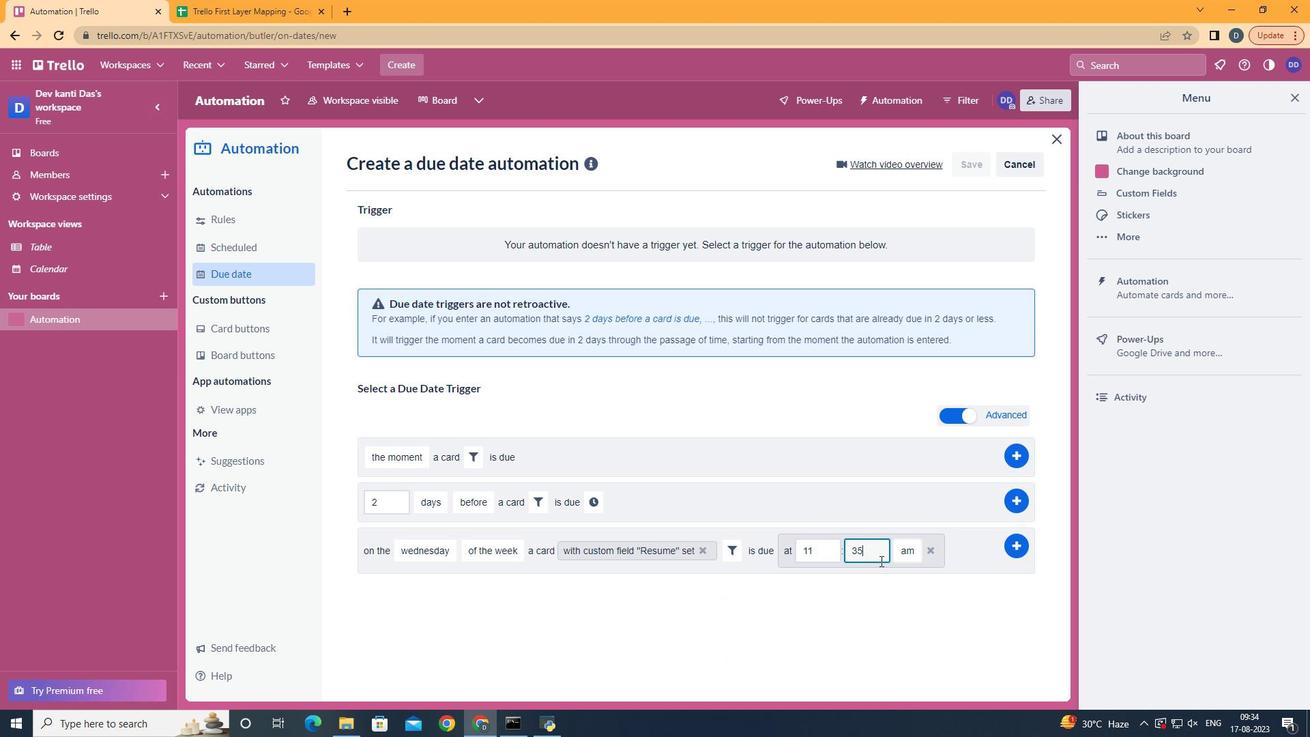 
Action: Mouse pressed left at (836, 556)
Screenshot: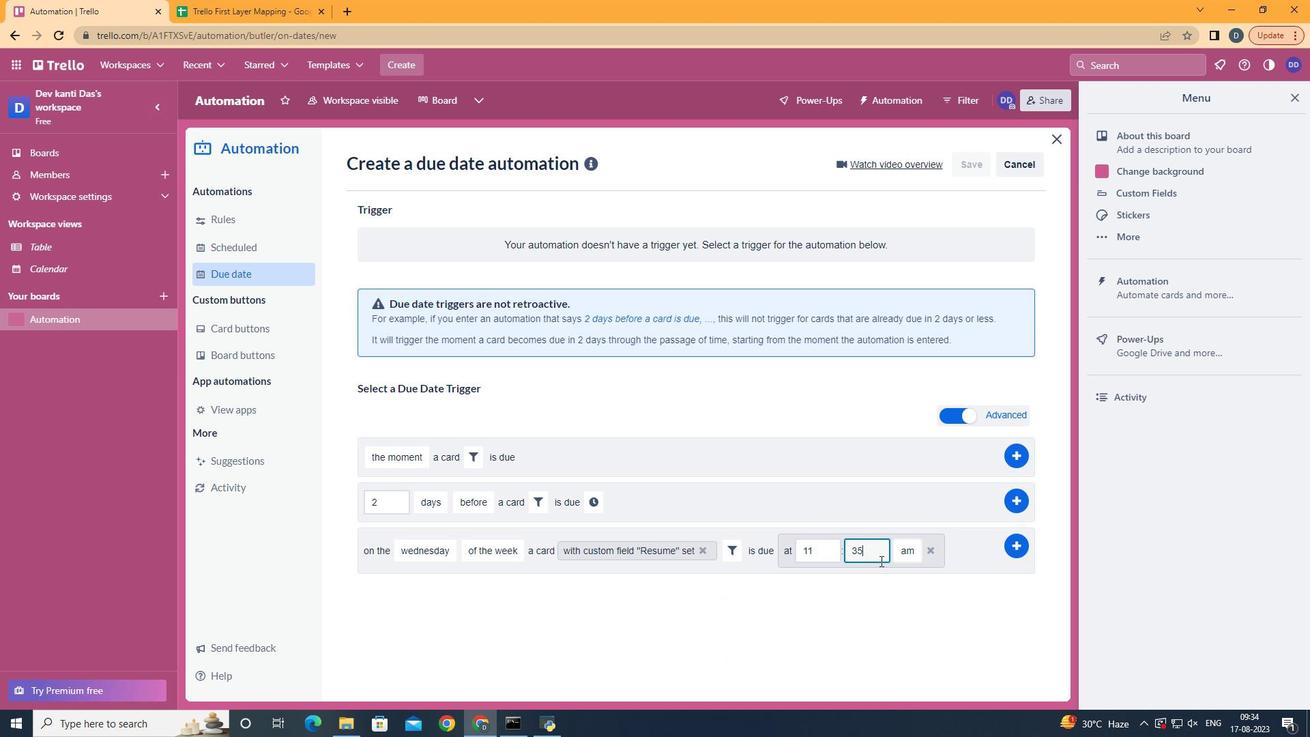
Action: Mouse moved to (836, 556)
Screenshot: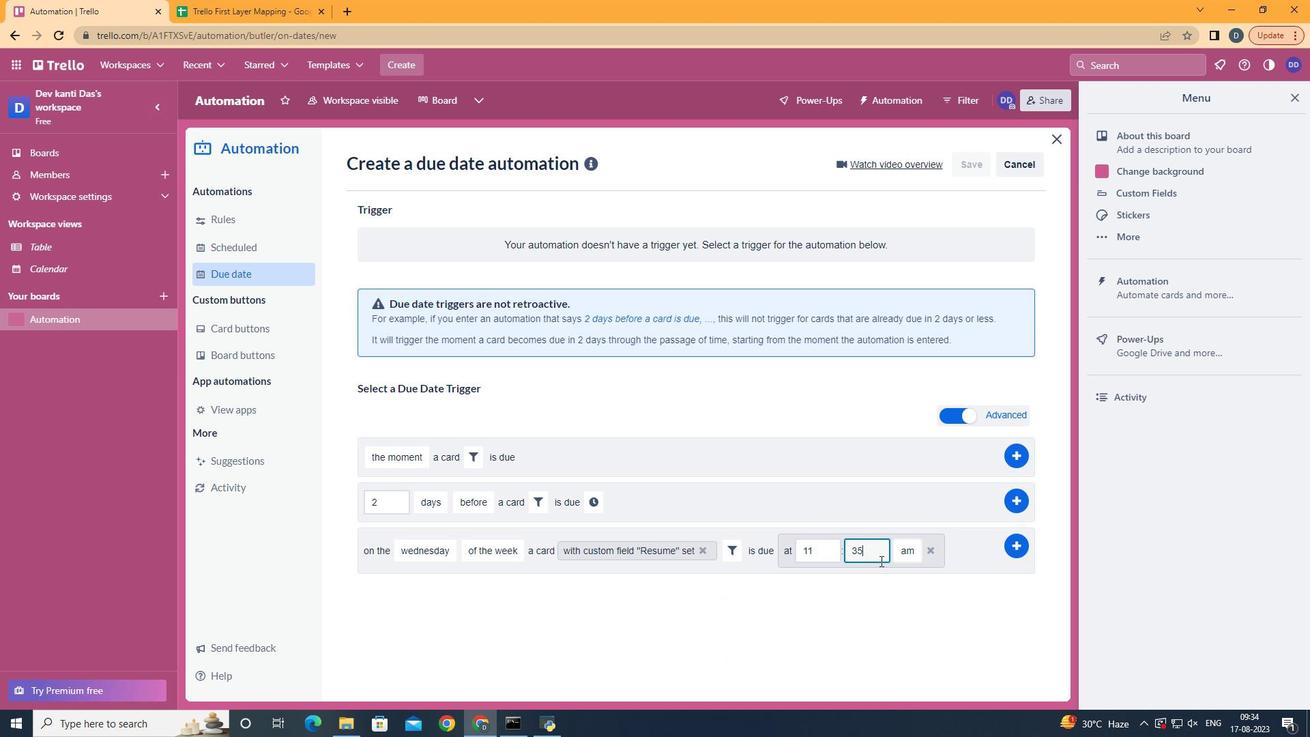 
Action: Key pressed <Key.backspace><Key.backspace>00
Screenshot: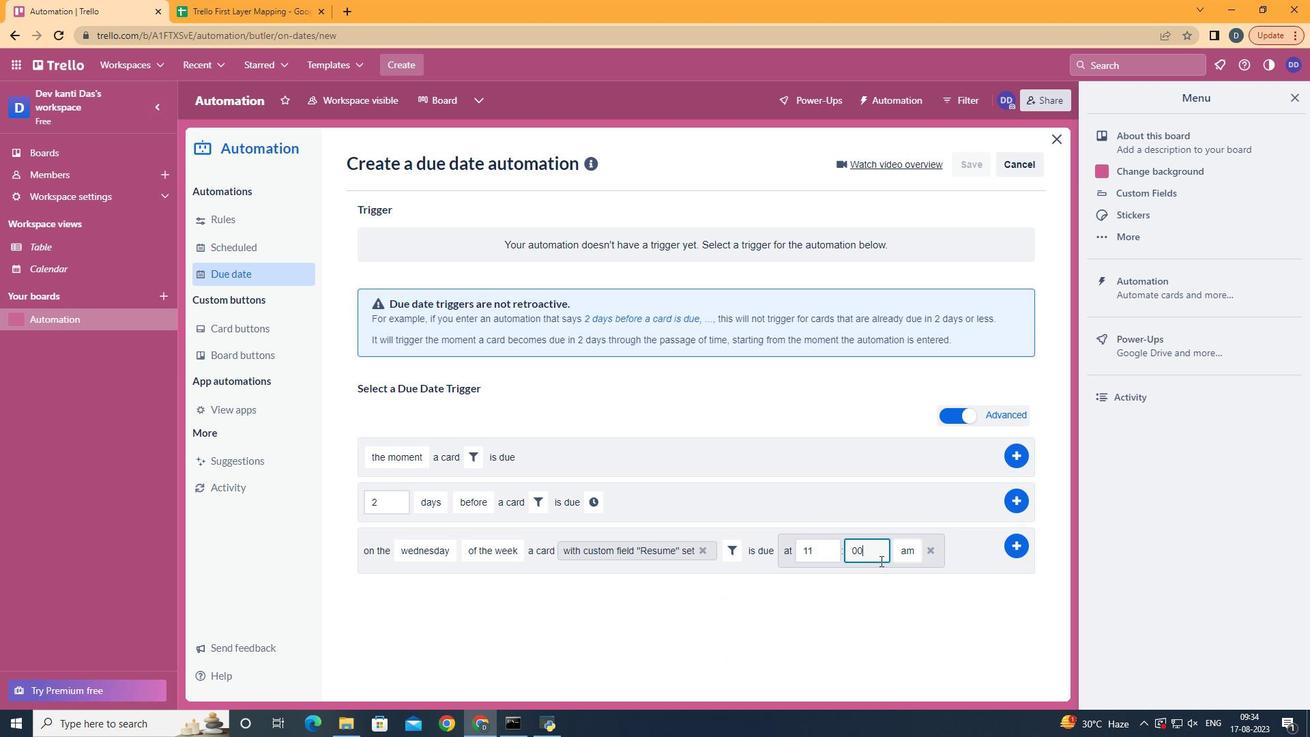 
Action: Mouse moved to (935, 546)
Screenshot: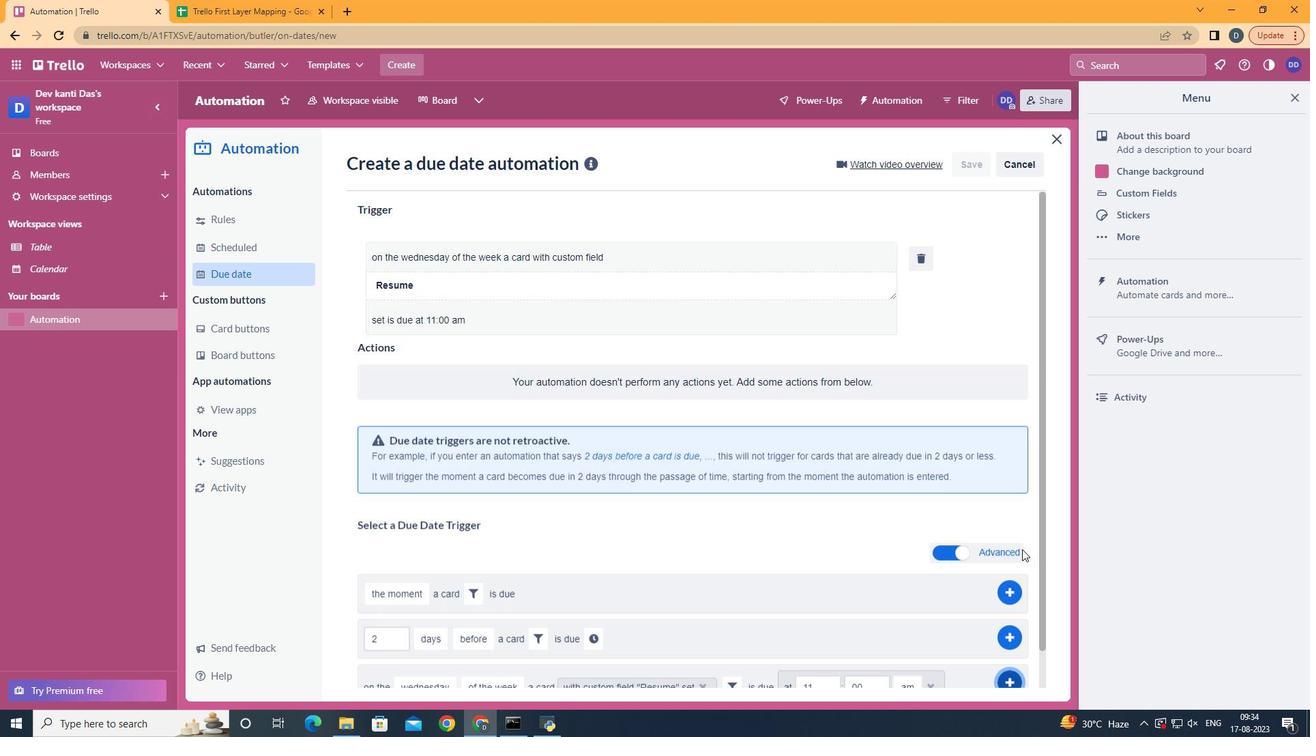 
Action: Mouse pressed left at (935, 546)
Screenshot: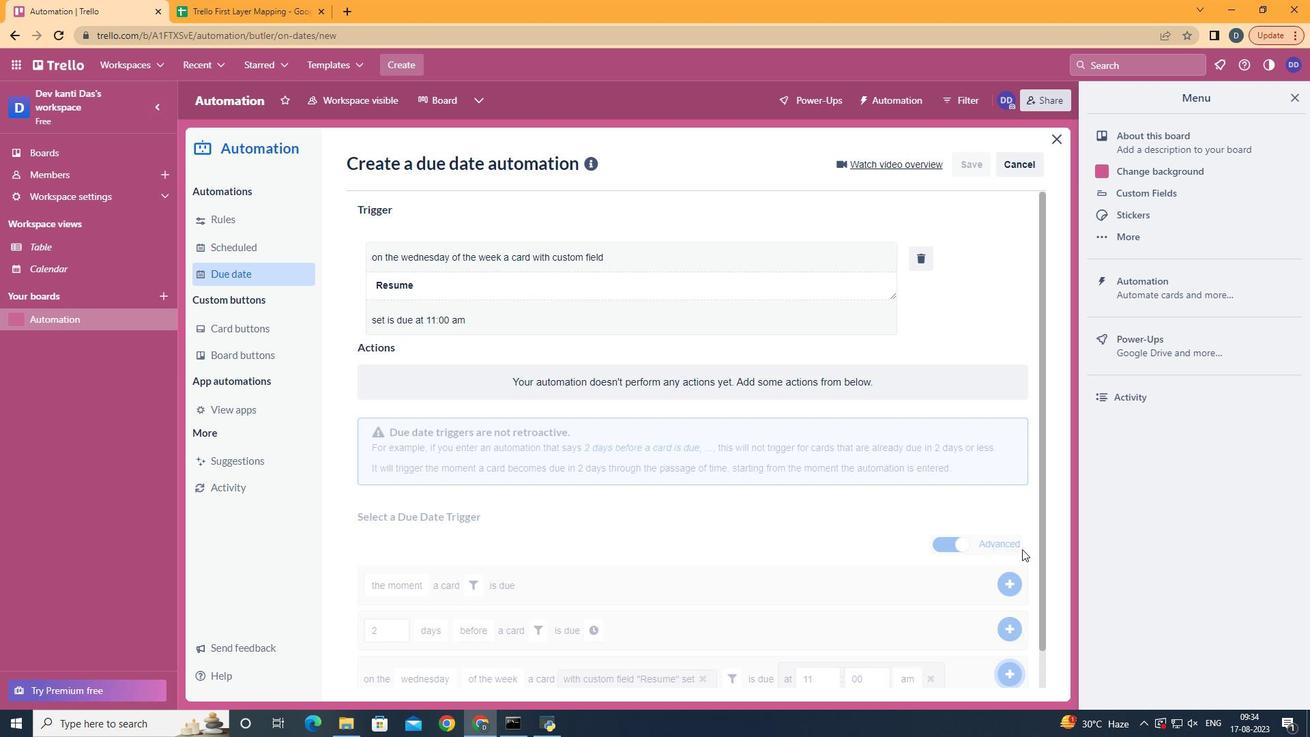 
